Task: Add an event with the title Training Session: Leadership Development and Coaching Skills, date '2023/10/12', time 7:00 AM to 9:00 AMand add a description: The scavenger hunt will be conducted in a designated area, such as an office building, outdoor space, or a specific venue. Teams will be formed, and each team will be provided with a list of items, clues, or tasks they need to complete within a specified timeframe. The goal is to successfully find and collect all the items or solve the given challenges before the time runs out.Select event color  Tomato . Add location for the event as: Hong Kong, logged in from the account softage.4@softage.netand send the event invitation to softage.3@softage.net and softage.5@softage.net. Set a reminder for the event Doesn't repeat
Action: Mouse moved to (84, 102)
Screenshot: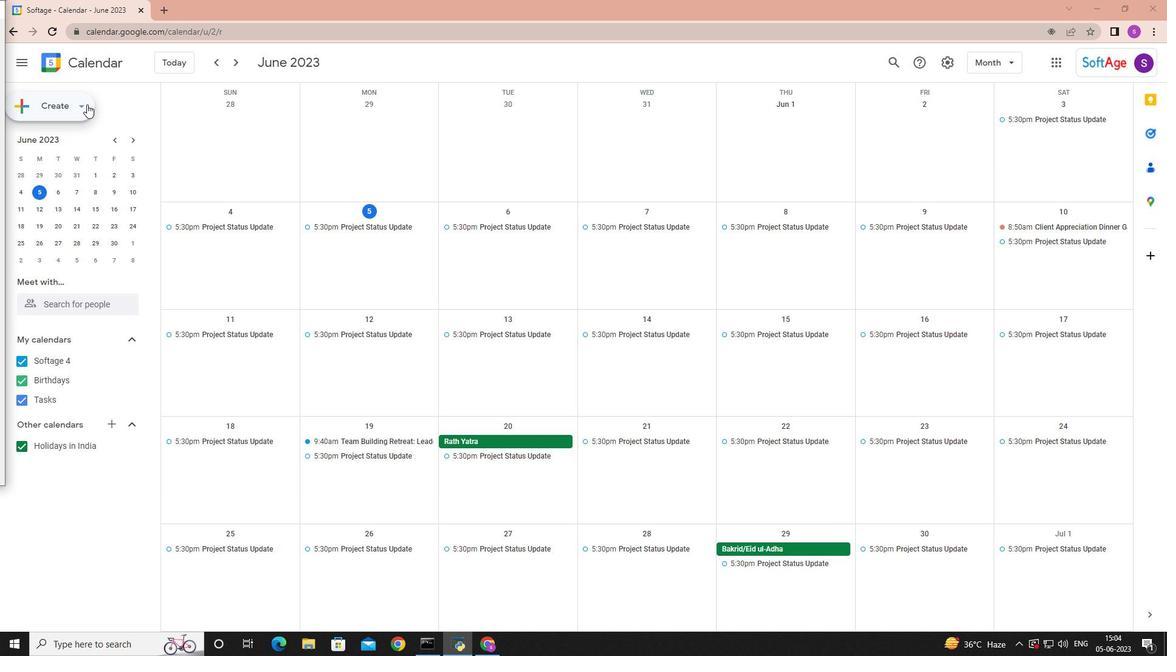 
Action: Mouse pressed left at (84, 102)
Screenshot: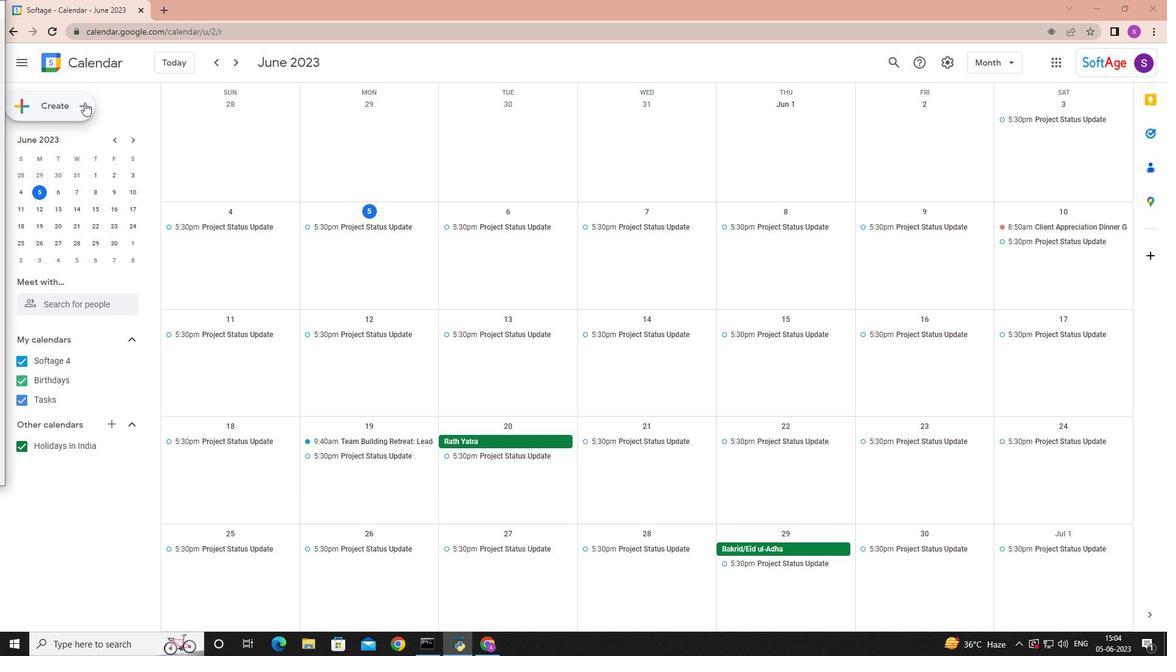 
Action: Mouse moved to (79, 144)
Screenshot: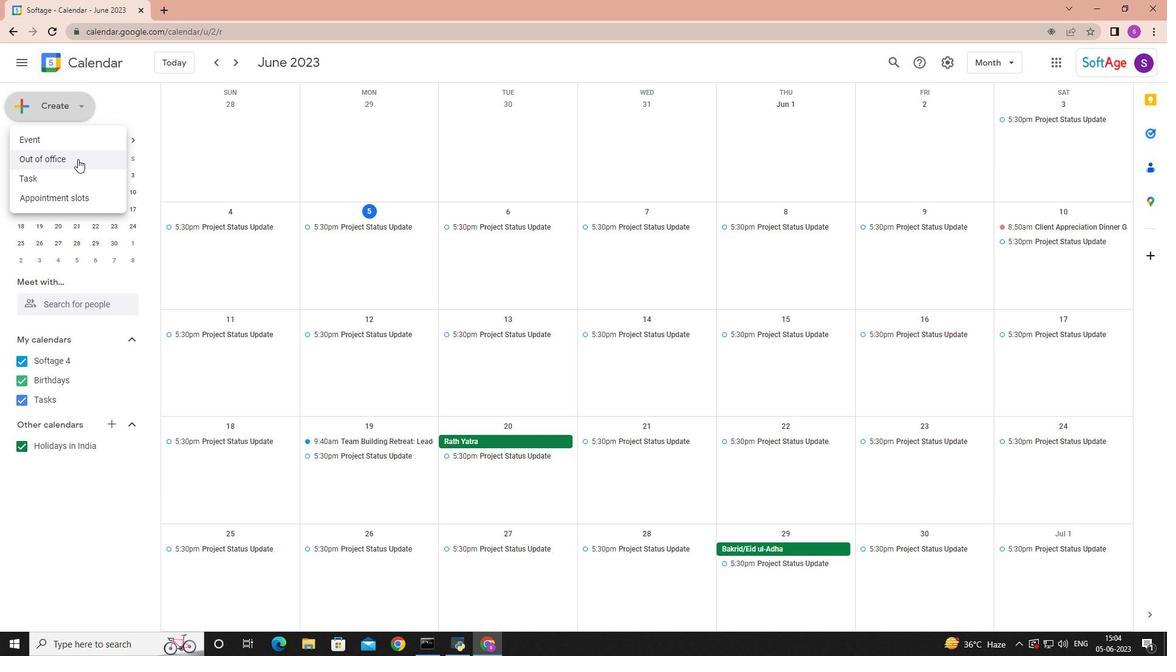 
Action: Mouse pressed left at (79, 144)
Screenshot: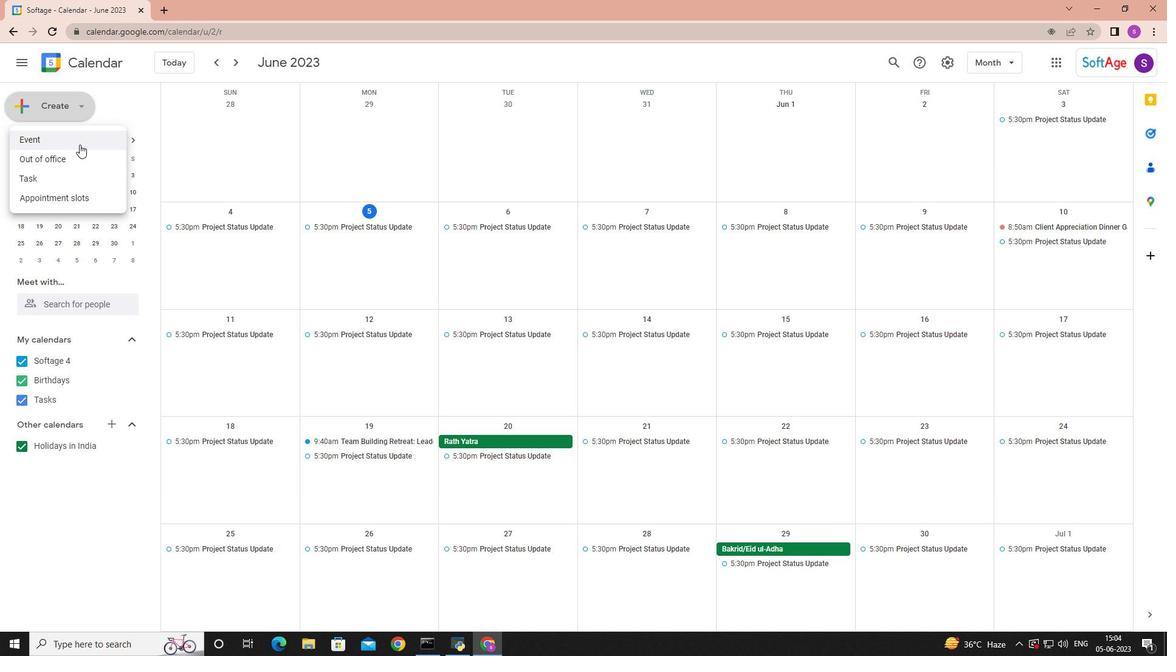 
Action: Mouse moved to (176, 475)
Screenshot: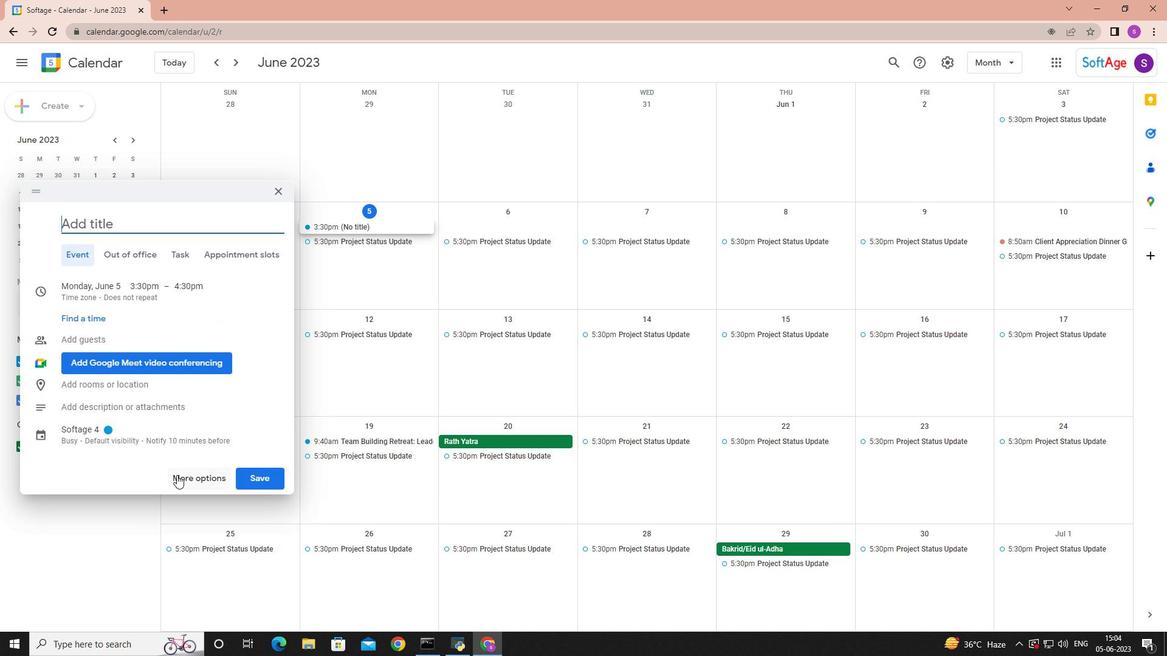 
Action: Mouse pressed left at (176, 475)
Screenshot: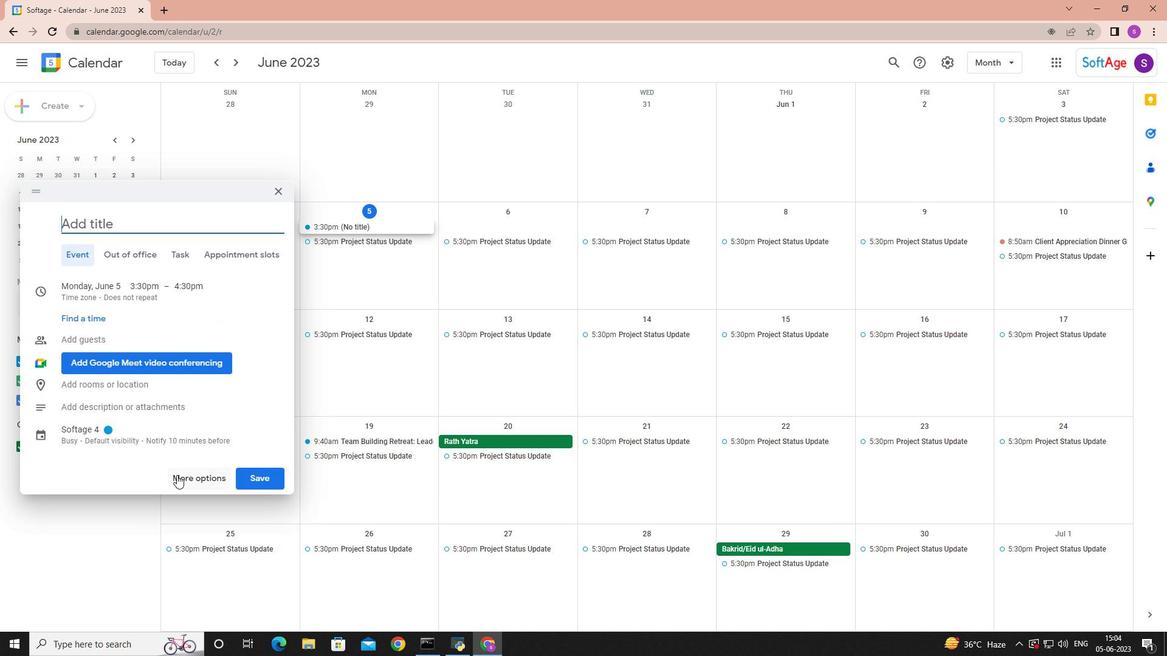 
Action: Mouse moved to (176, 475)
Screenshot: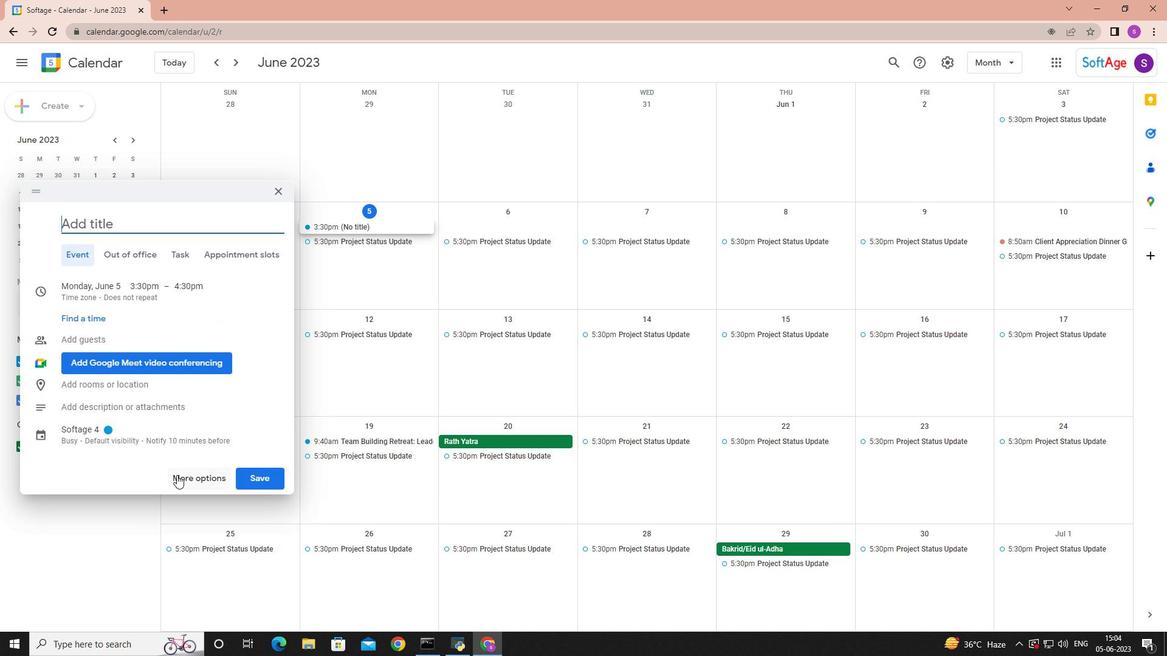 
Action: Key pressed <Key.shift>Training<Key.space><Key.shift>Session<Key.shift>:<Key.space><Key.shift>Leadership<Key.space><Key.shift>Development<Key.space>and<Key.space><Key.shift>Coaching<Key.space><Key.shift>Skills
Screenshot: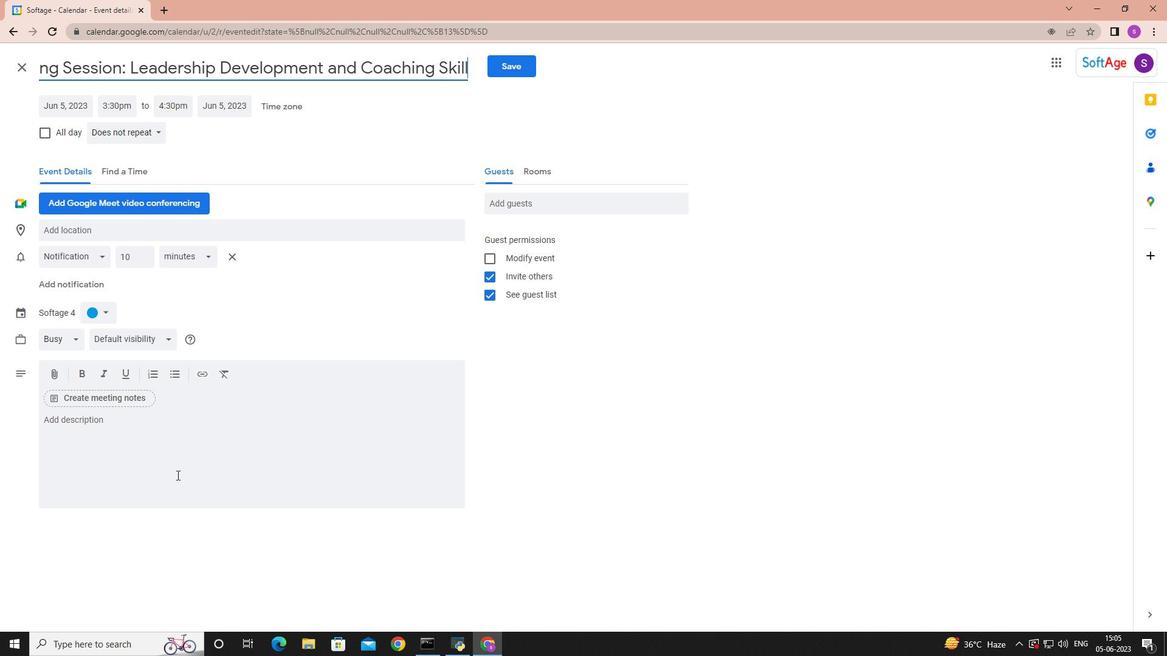 
Action: Mouse moved to (84, 102)
Screenshot: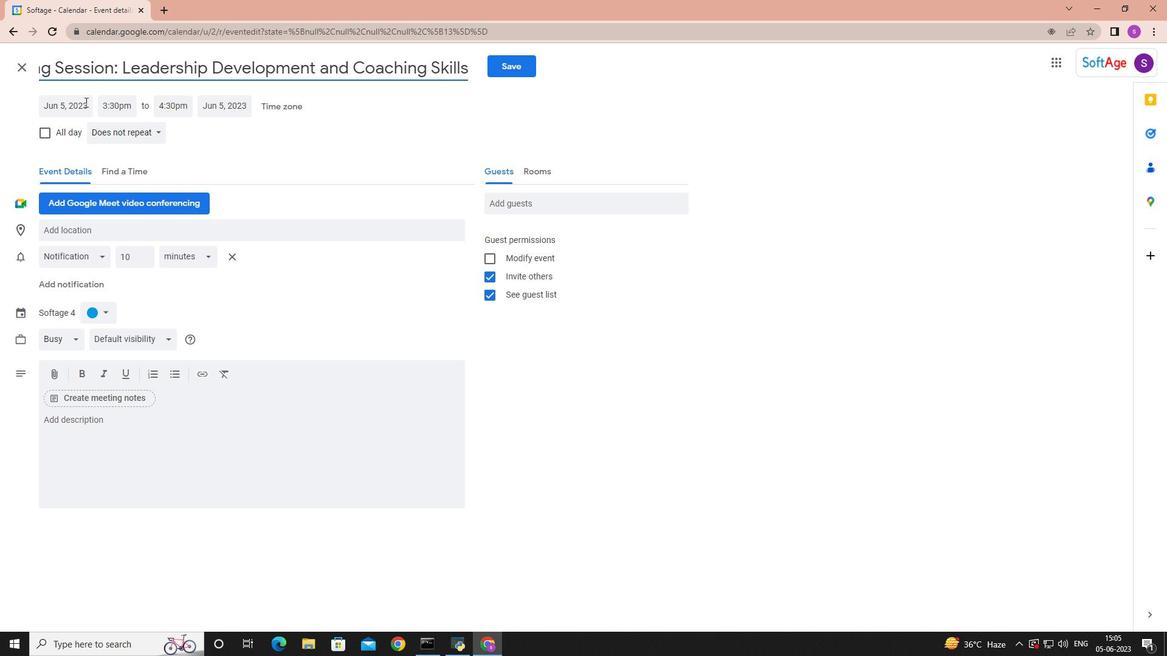 
Action: Mouse pressed left at (84, 102)
Screenshot: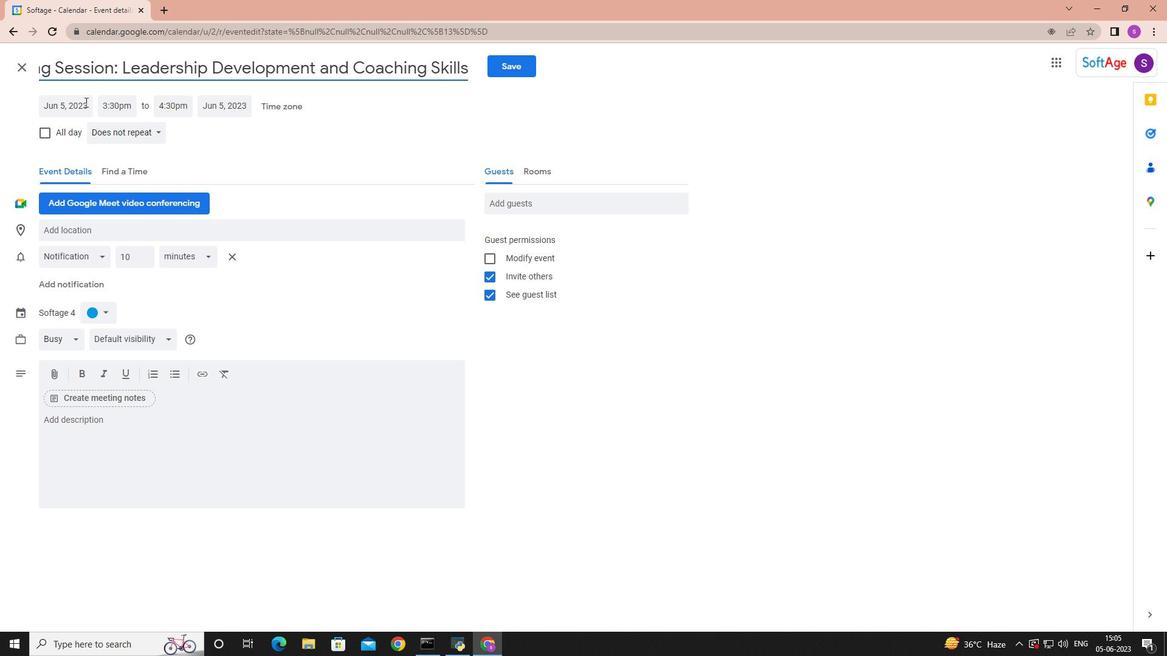 
Action: Mouse moved to (192, 133)
Screenshot: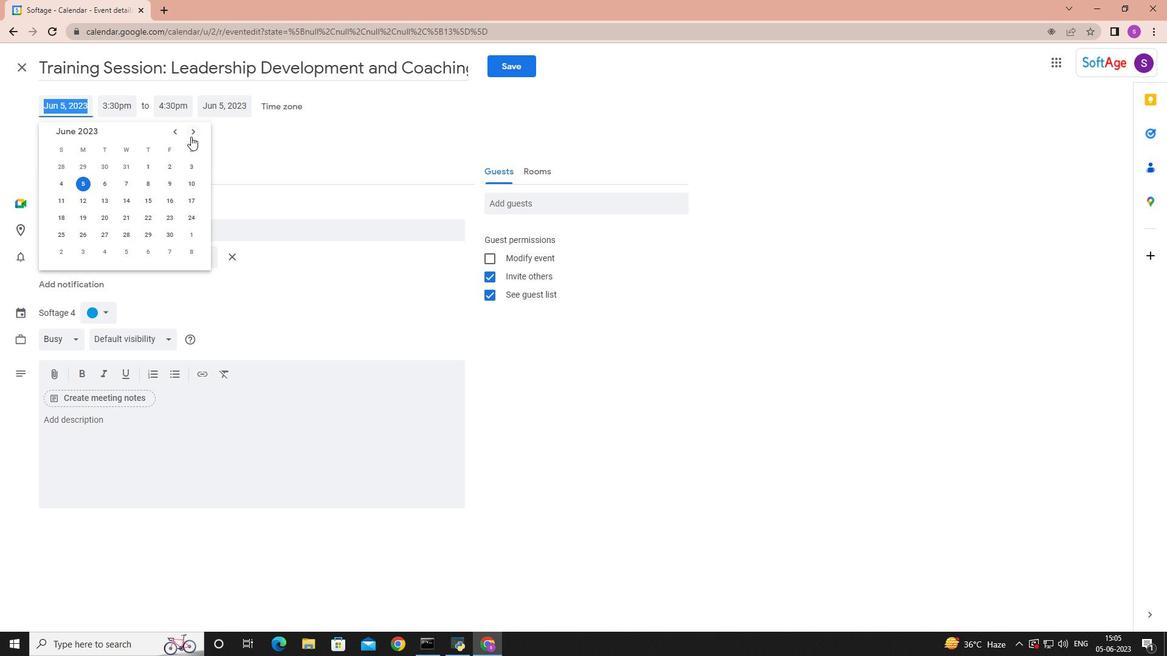 
Action: Mouse pressed left at (192, 133)
Screenshot: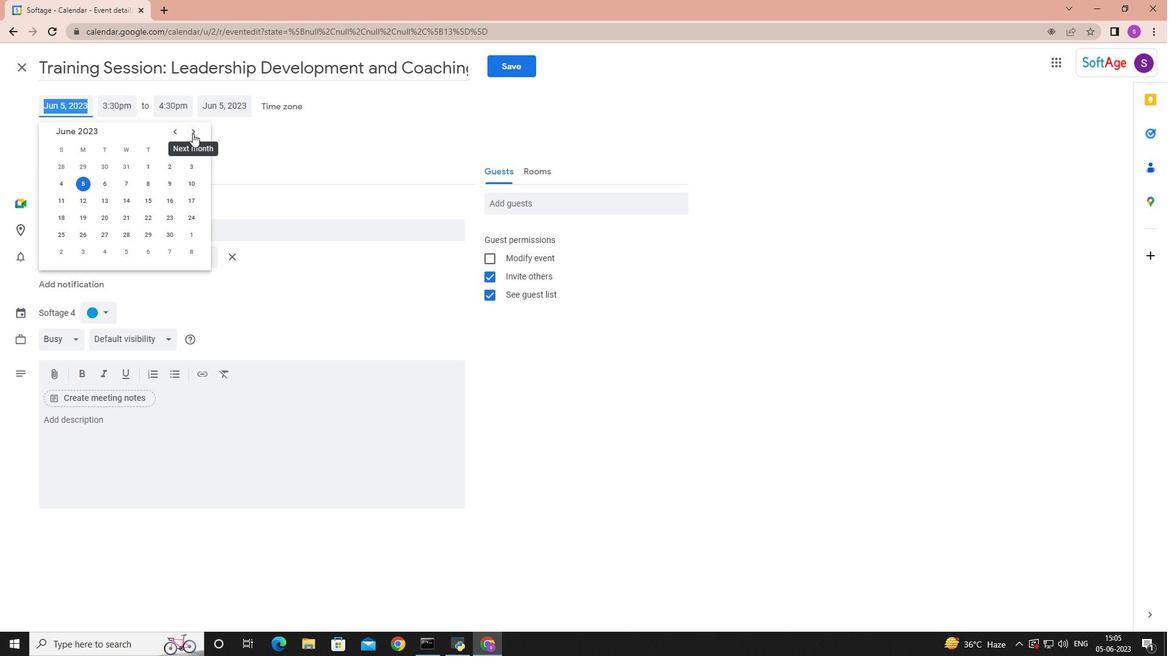
Action: Mouse pressed left at (192, 133)
Screenshot: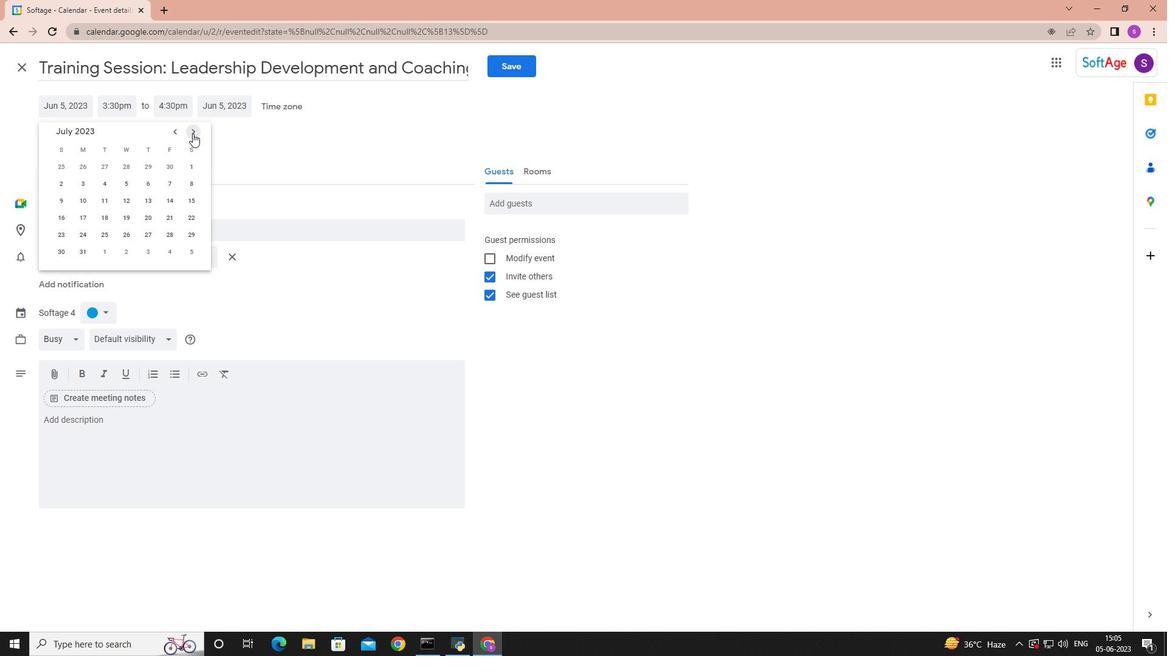 
Action: Mouse pressed left at (192, 133)
Screenshot: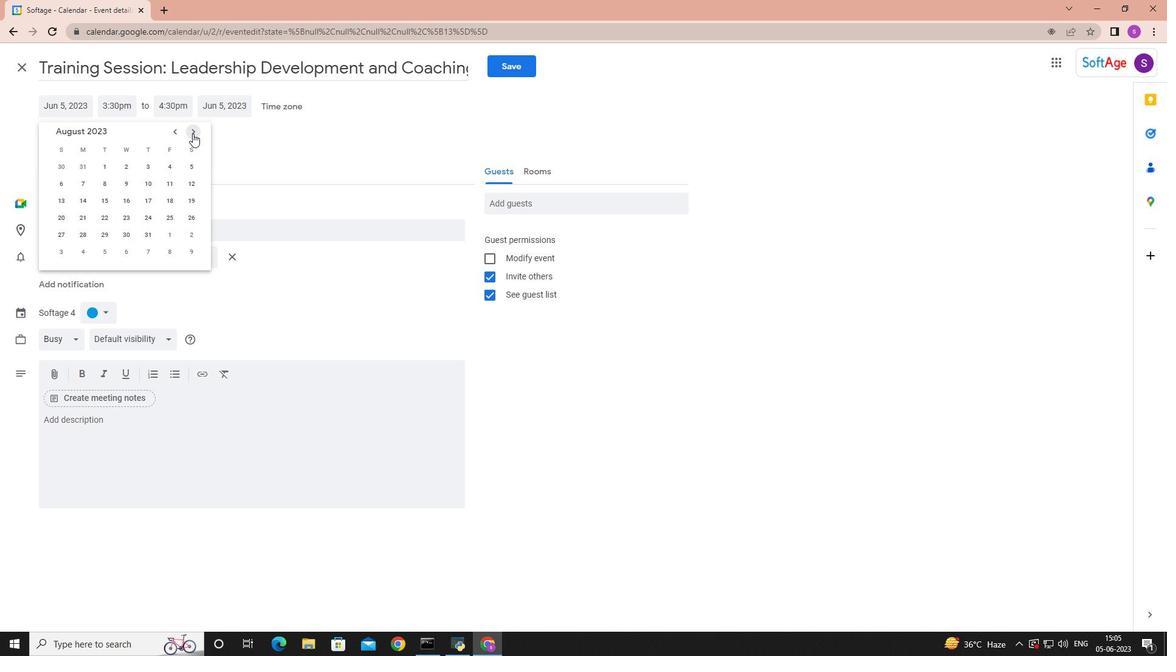 
Action: Mouse pressed left at (192, 133)
Screenshot: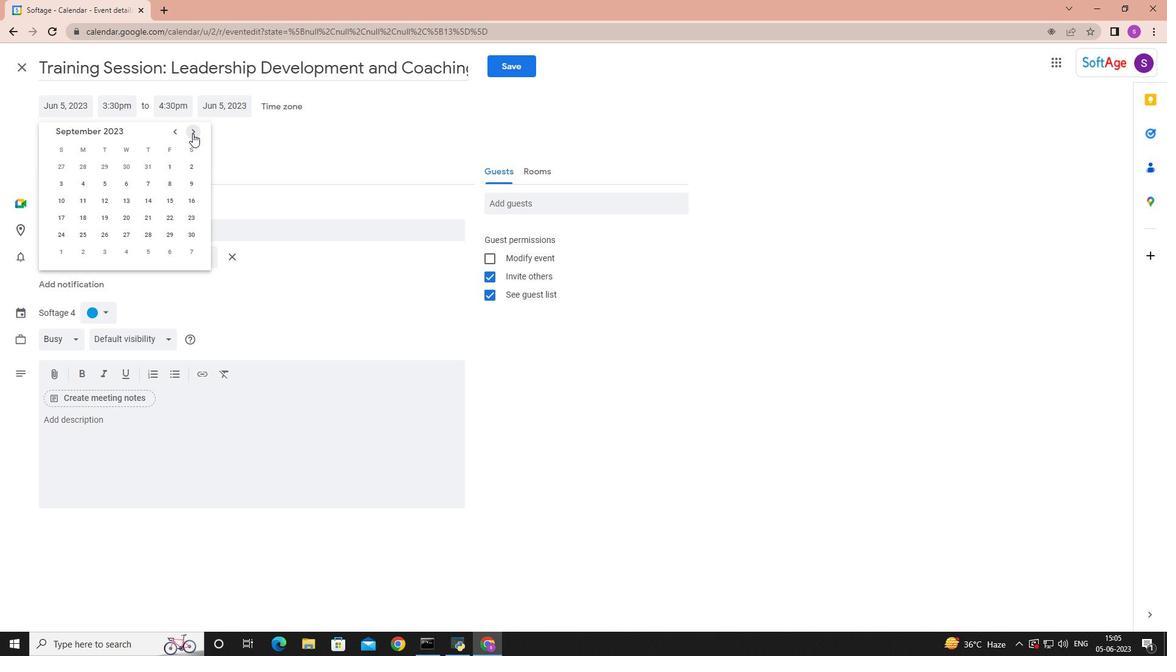 
Action: Mouse moved to (149, 184)
Screenshot: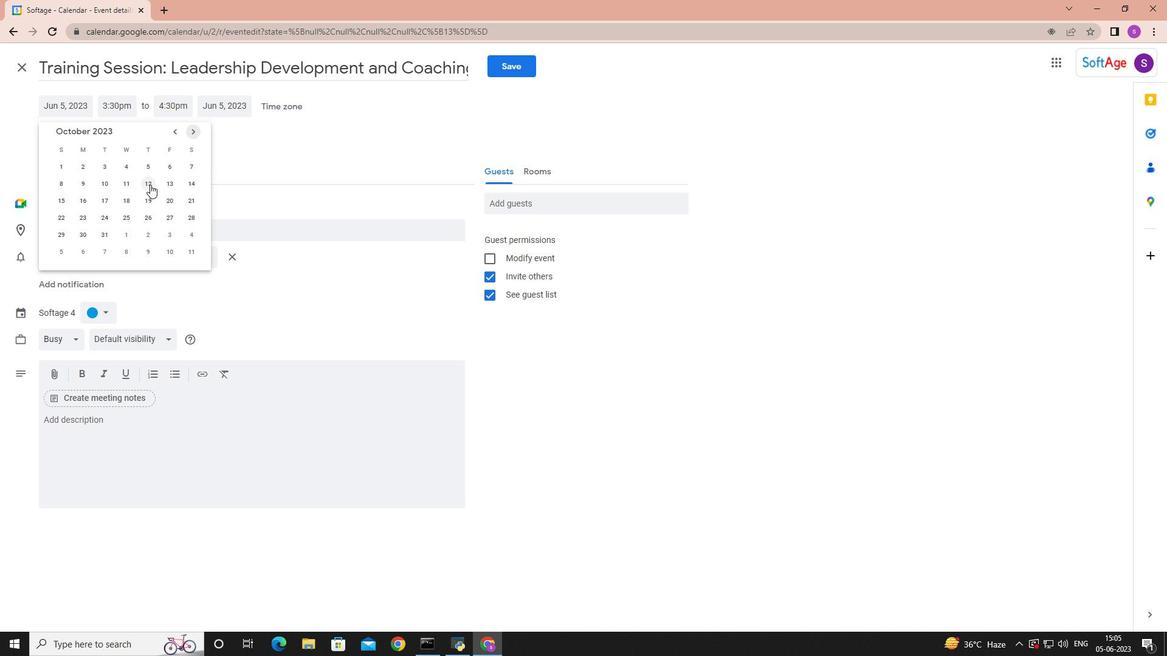 
Action: Mouse pressed left at (149, 184)
Screenshot: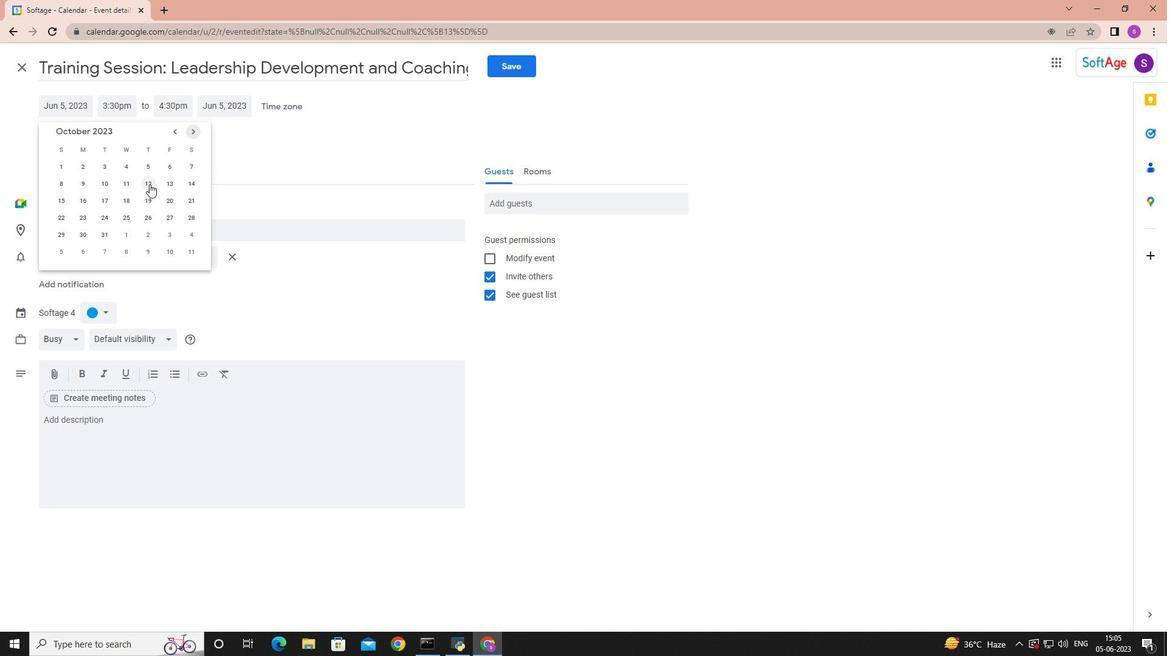 
Action: Mouse moved to (127, 108)
Screenshot: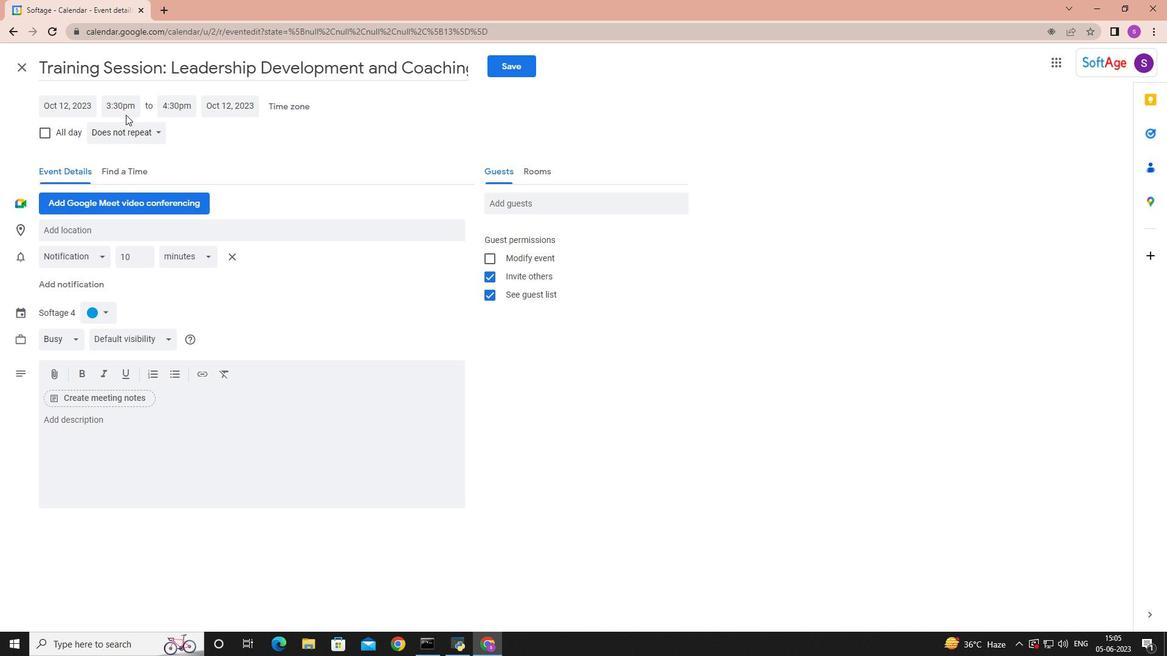 
Action: Mouse pressed left at (127, 108)
Screenshot: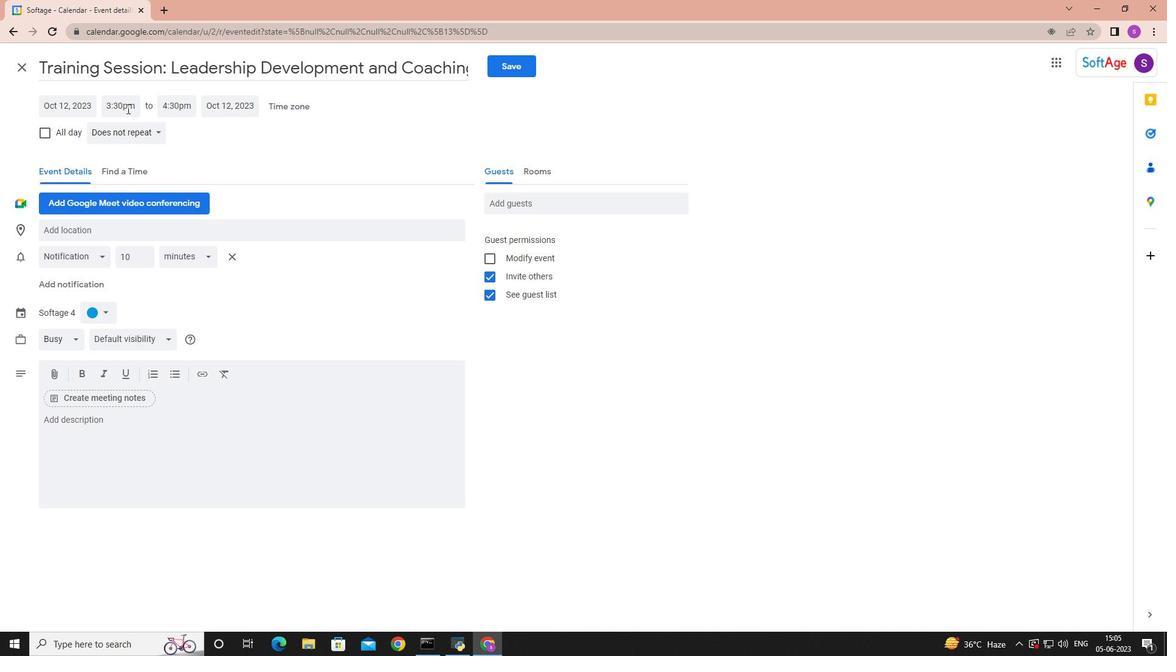 
Action: Mouse moved to (159, 209)
Screenshot: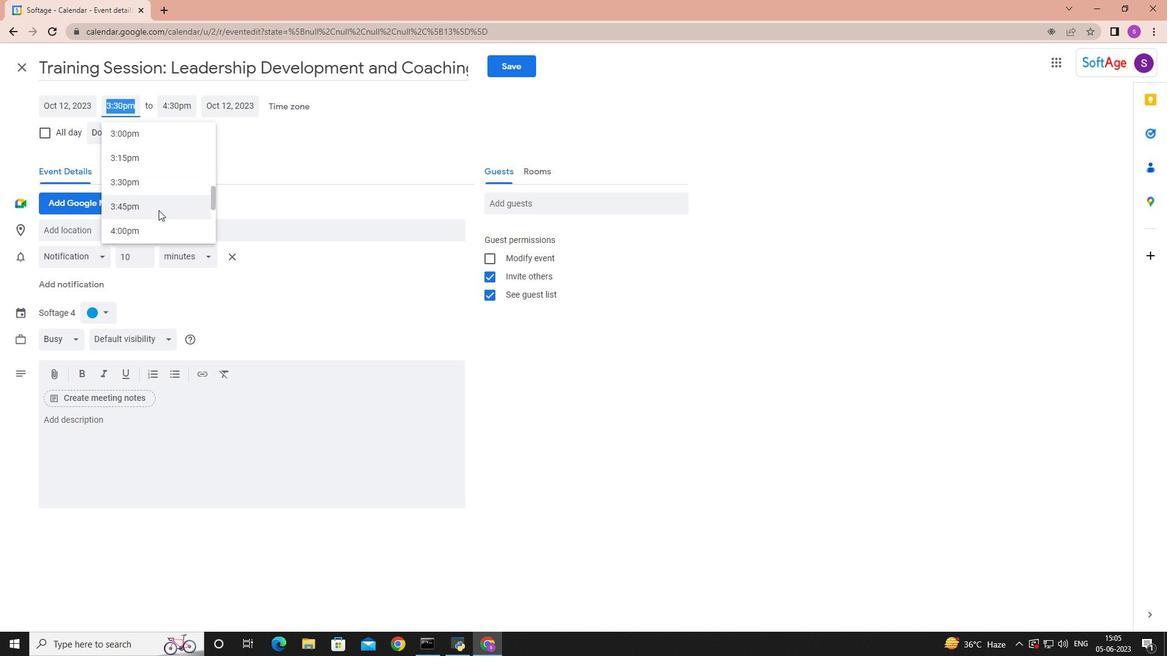 
Action: Mouse scrolled (159, 210) with delta (0, 0)
Screenshot: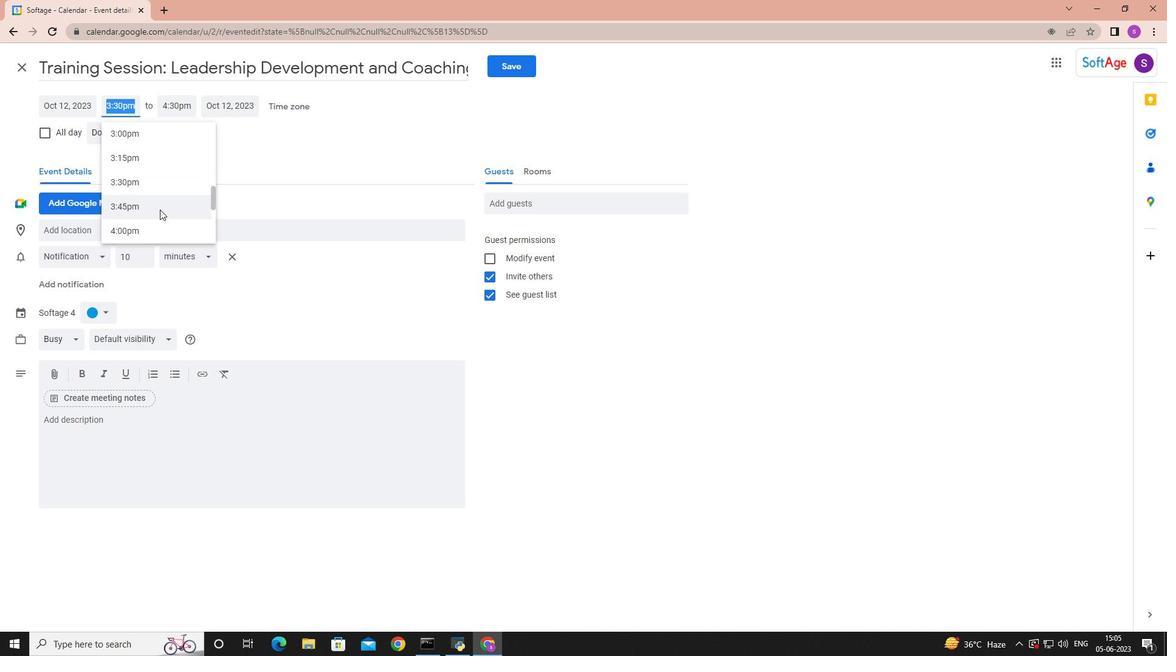 
Action: Mouse scrolled (159, 210) with delta (0, 0)
Screenshot: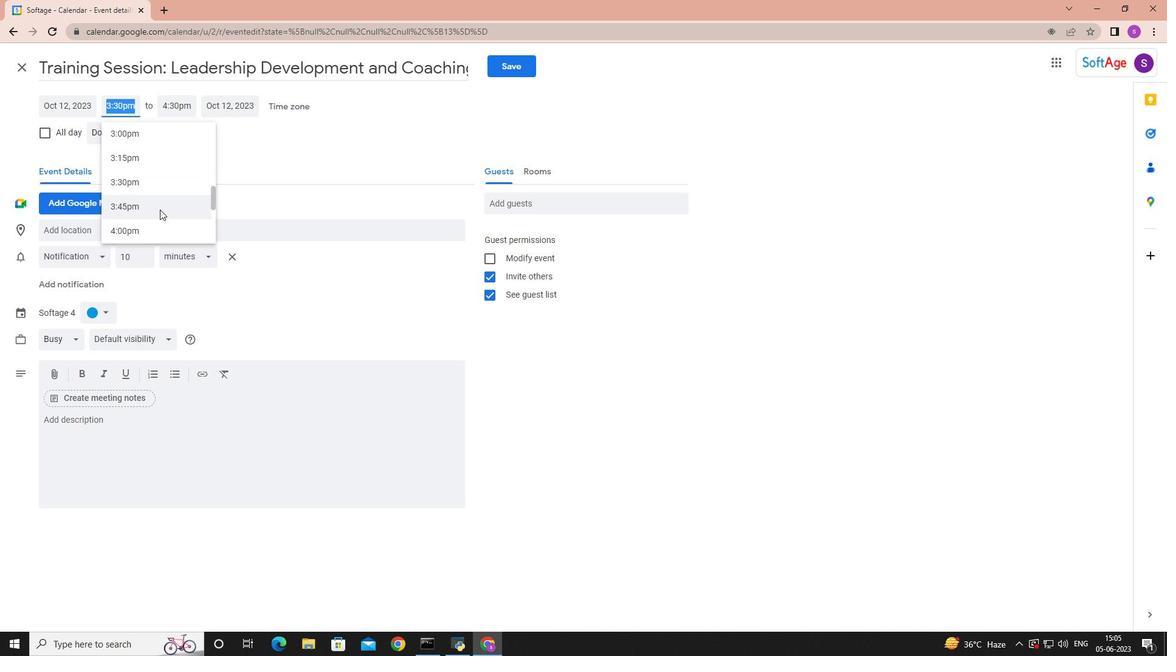 
Action: Mouse scrolled (159, 210) with delta (0, 0)
Screenshot: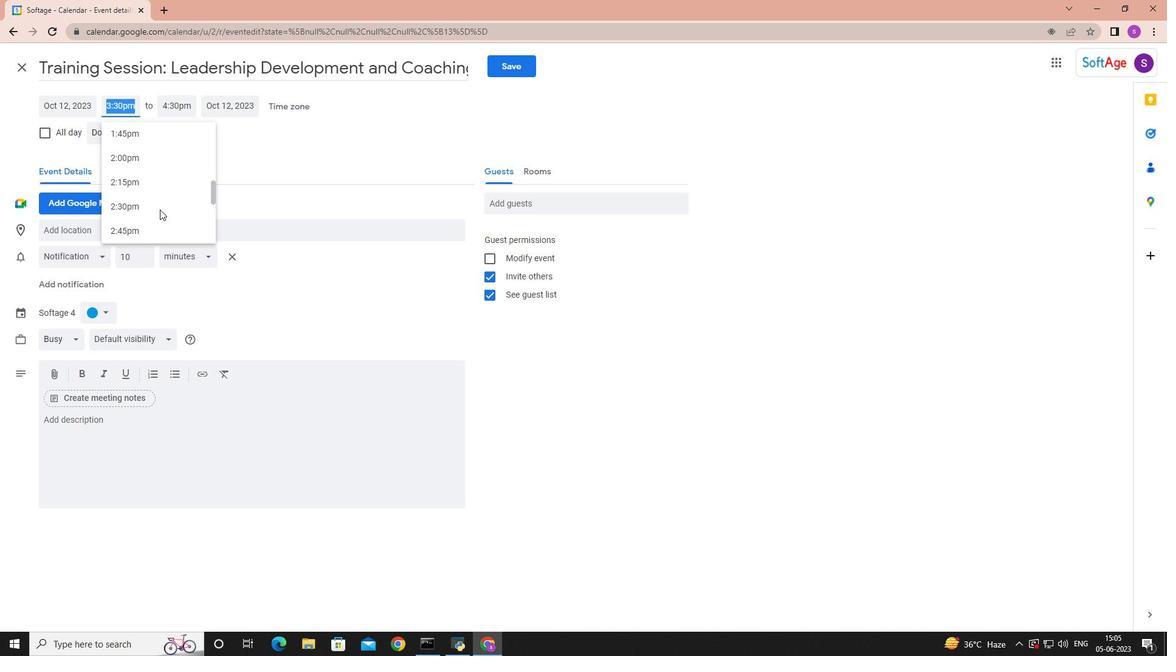 
Action: Mouse scrolled (159, 210) with delta (0, 0)
Screenshot: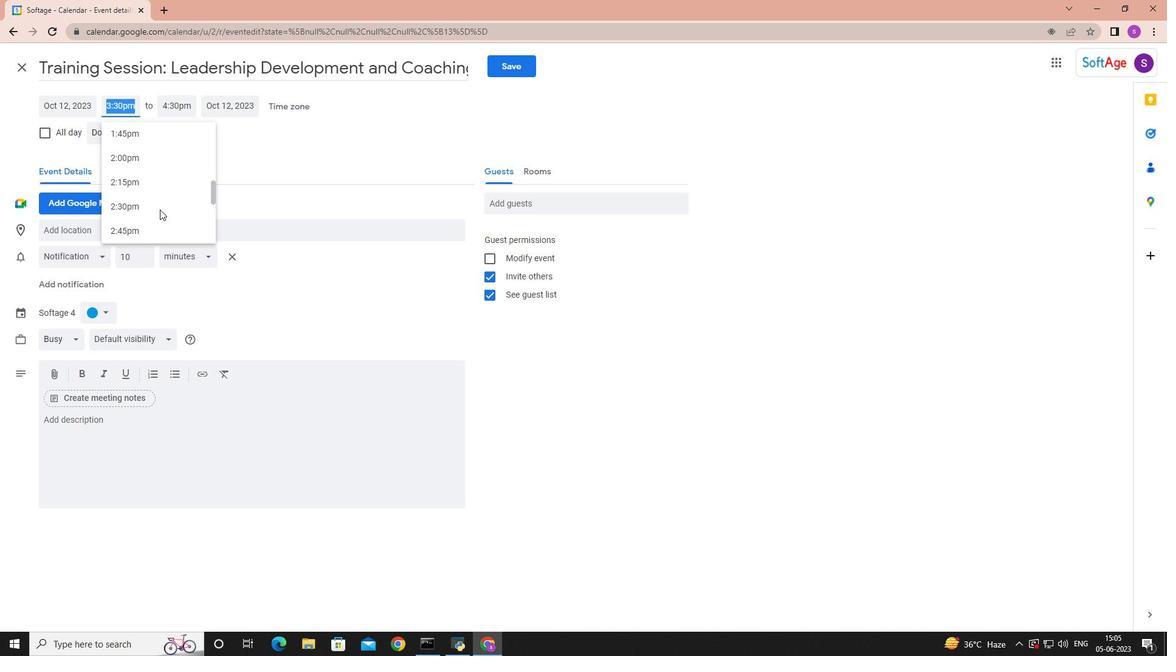 
Action: Mouse scrolled (159, 210) with delta (0, 0)
Screenshot: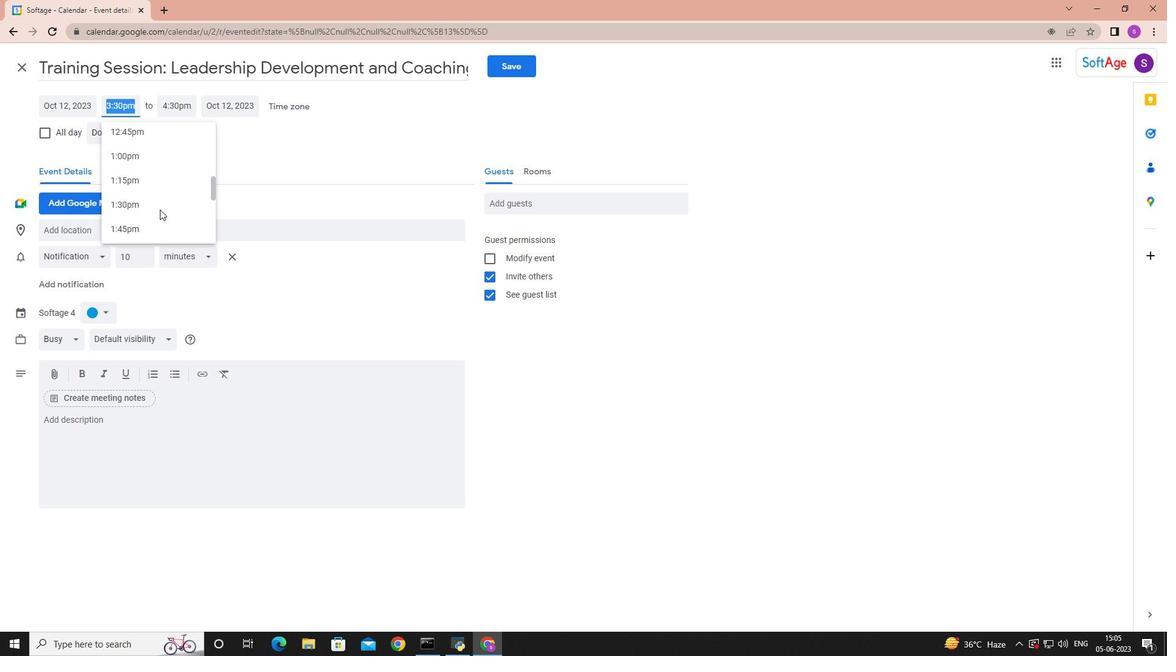 
Action: Mouse scrolled (159, 210) with delta (0, 0)
Screenshot: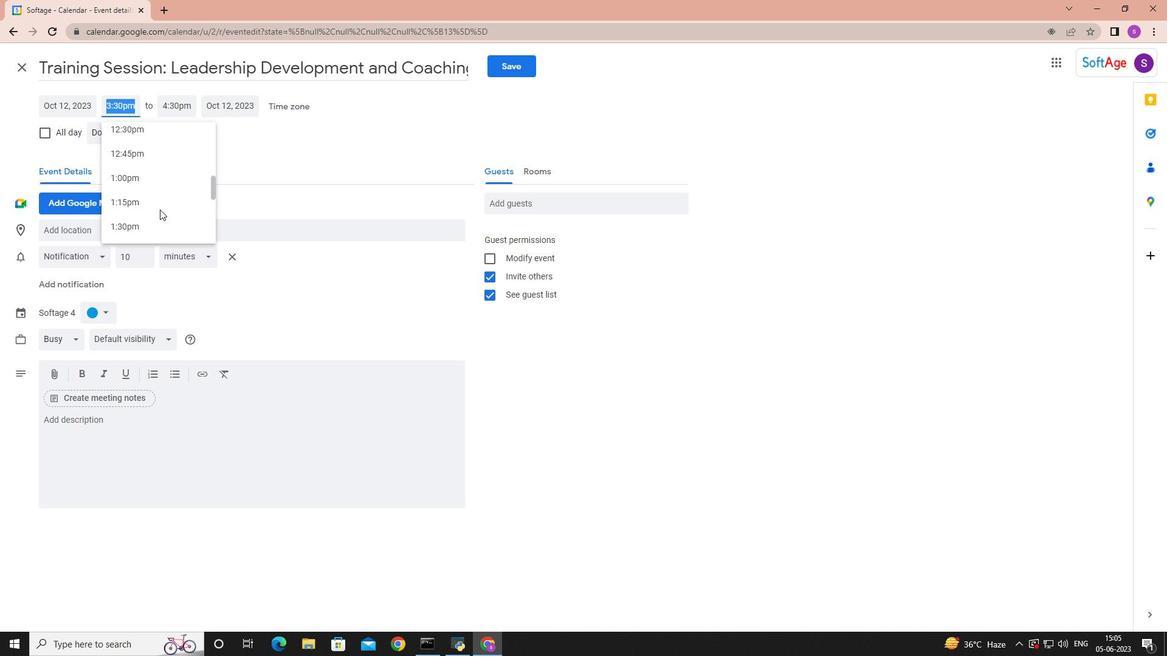 
Action: Mouse scrolled (159, 210) with delta (0, 0)
Screenshot: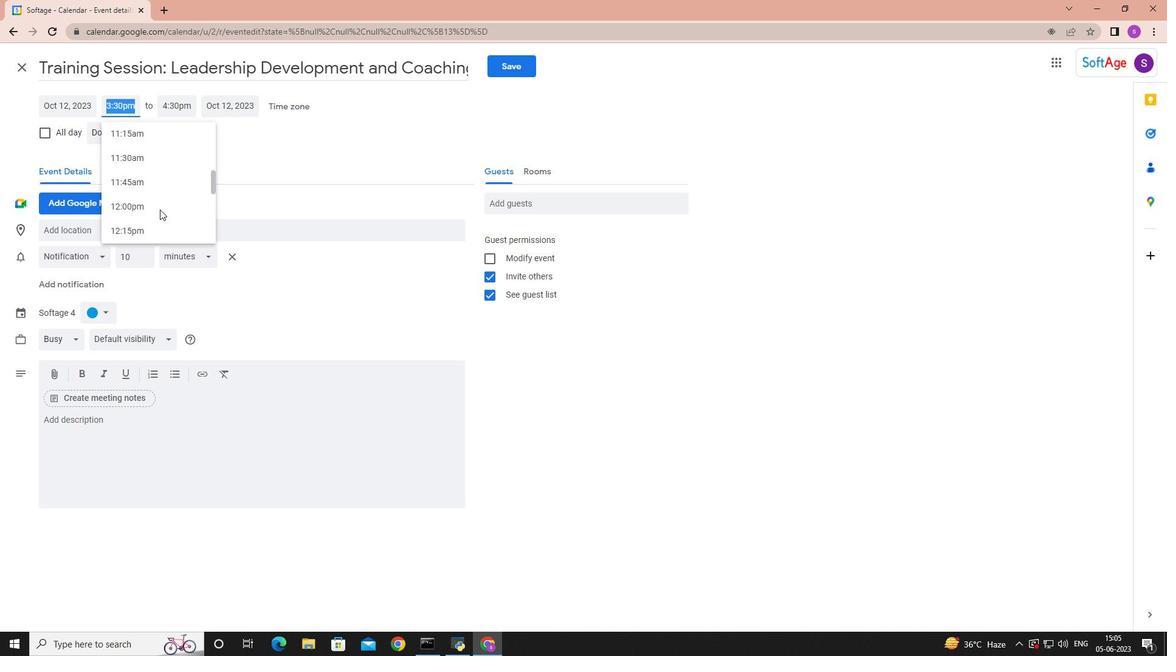 
Action: Mouse scrolled (159, 210) with delta (0, 0)
Screenshot: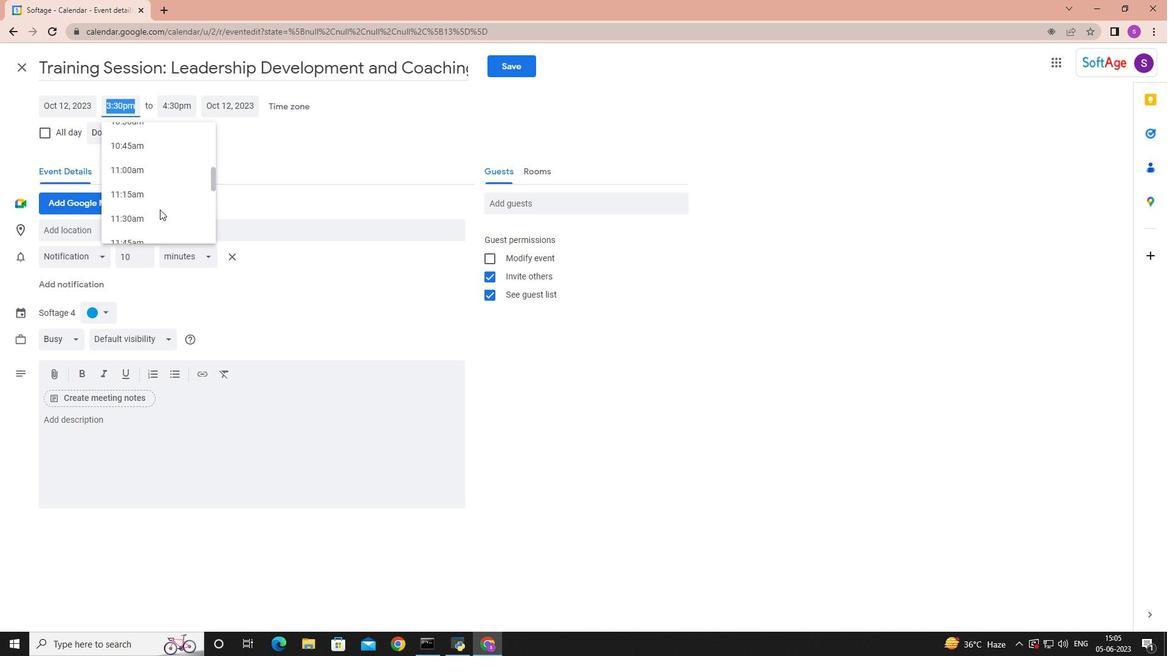 
Action: Mouse scrolled (159, 210) with delta (0, 0)
Screenshot: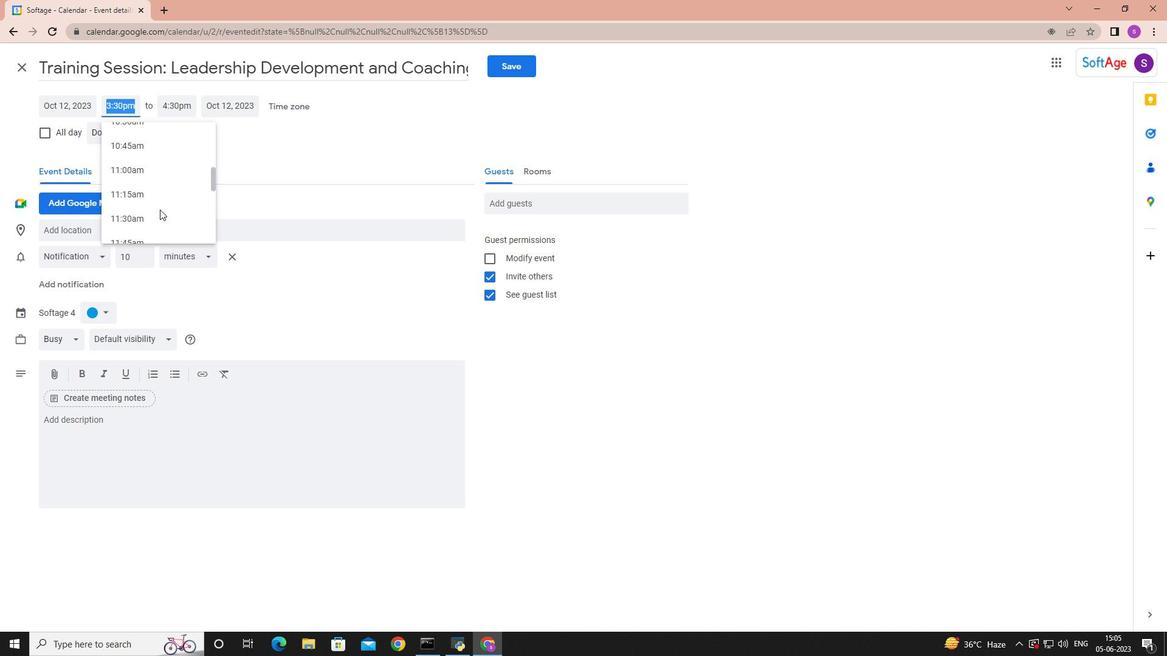 
Action: Mouse scrolled (159, 210) with delta (0, 0)
Screenshot: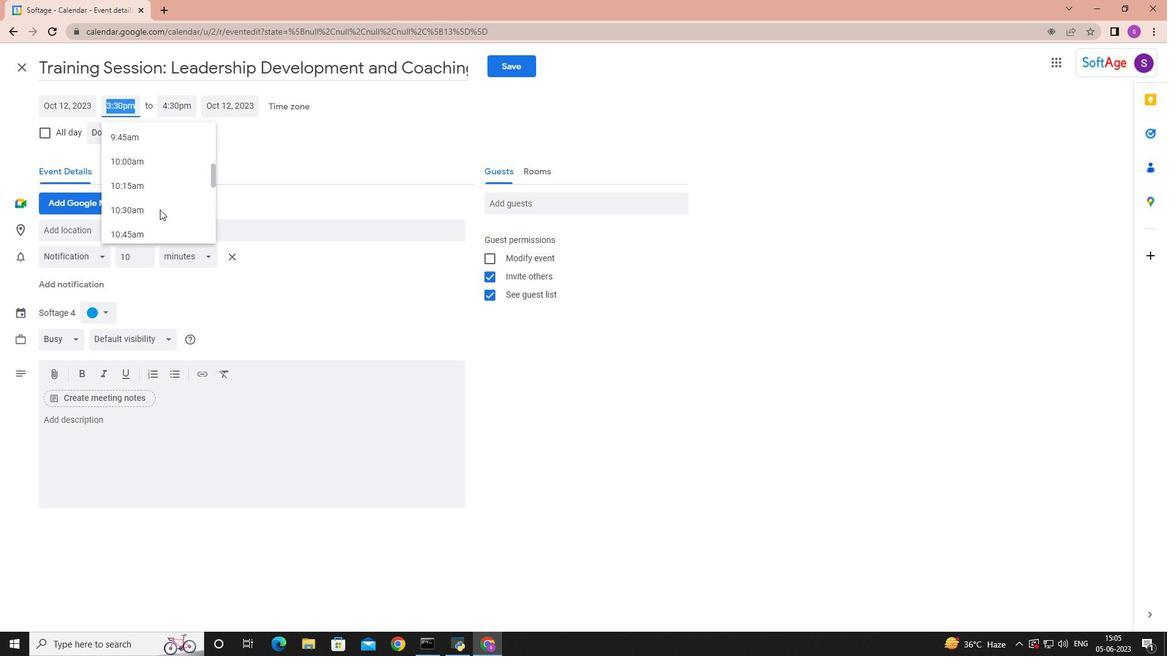
Action: Mouse moved to (159, 209)
Screenshot: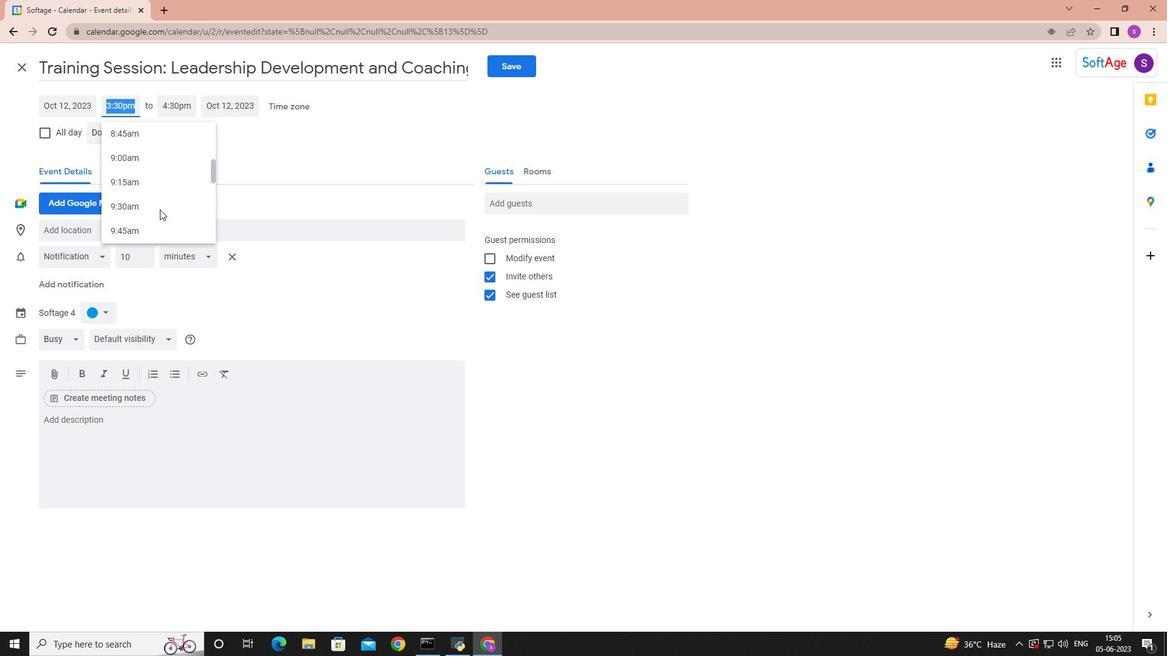 
Action: Mouse scrolled (159, 210) with delta (0, 0)
Screenshot: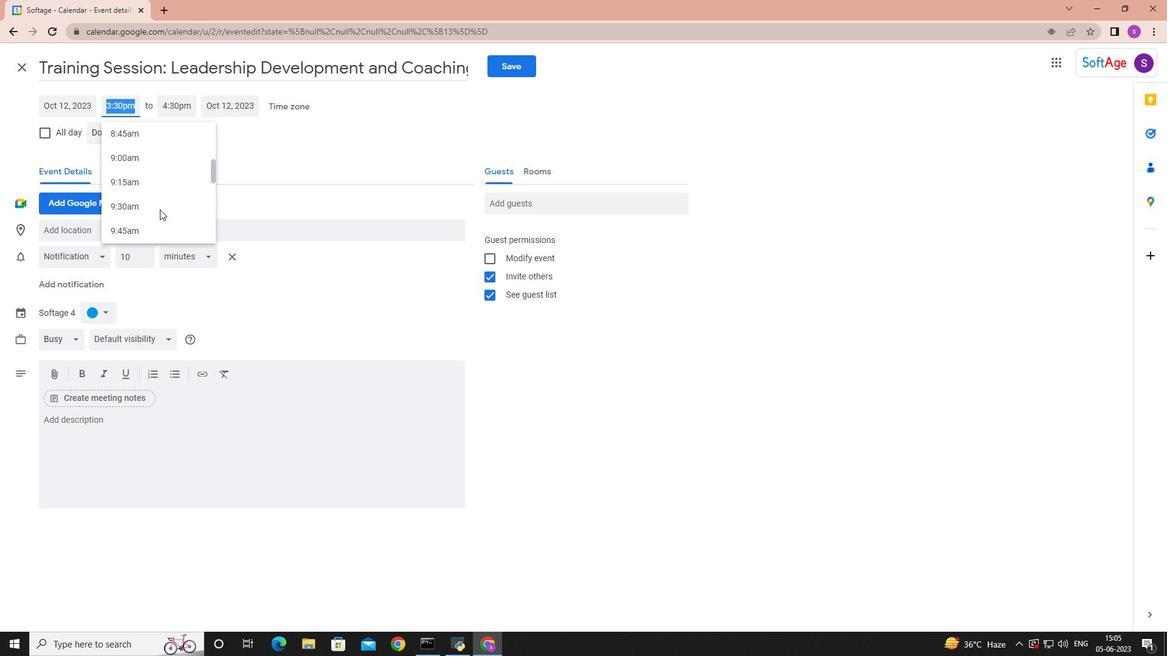 
Action: Mouse moved to (161, 209)
Screenshot: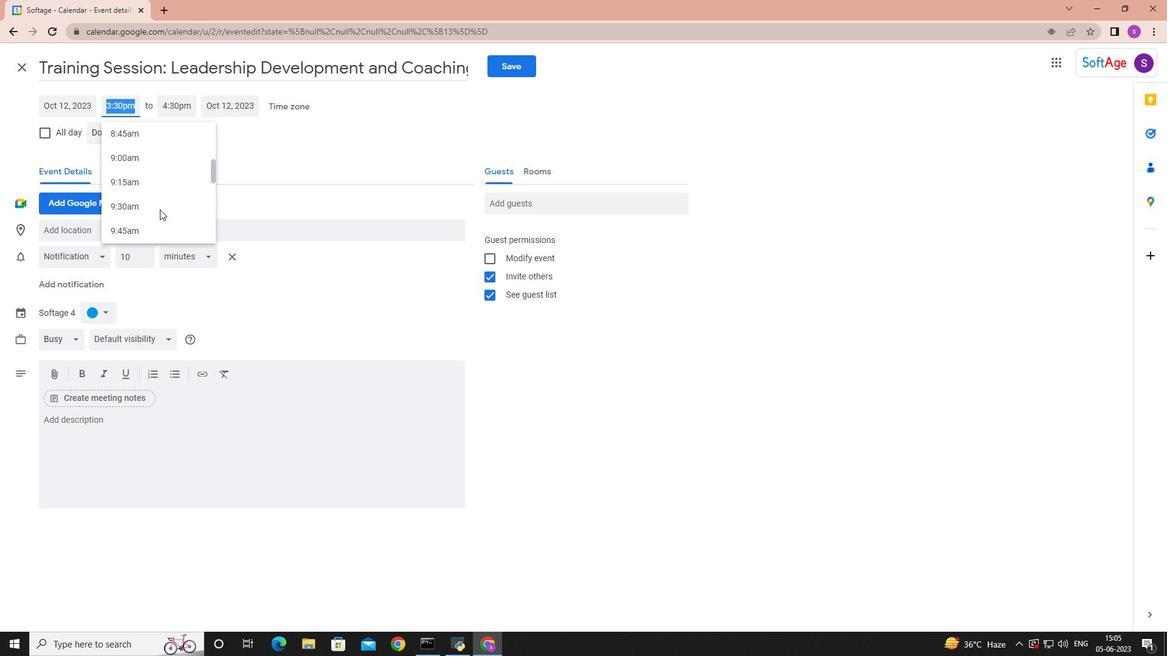 
Action: Mouse scrolled (161, 209) with delta (0, 0)
Screenshot: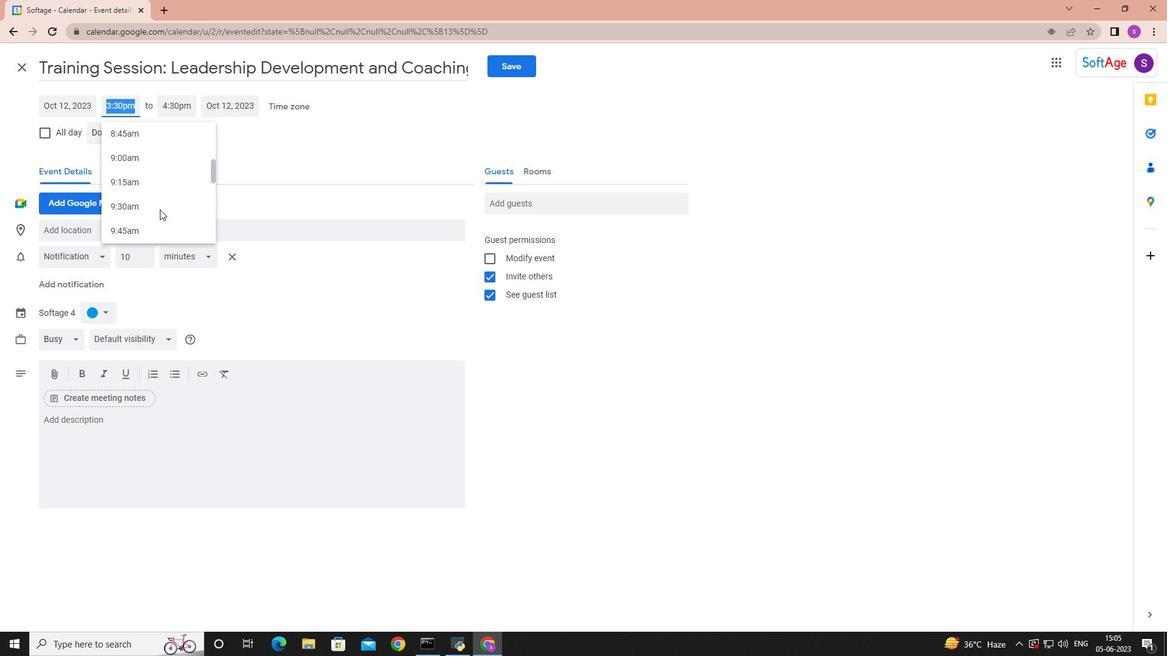 
Action: Mouse moved to (167, 199)
Screenshot: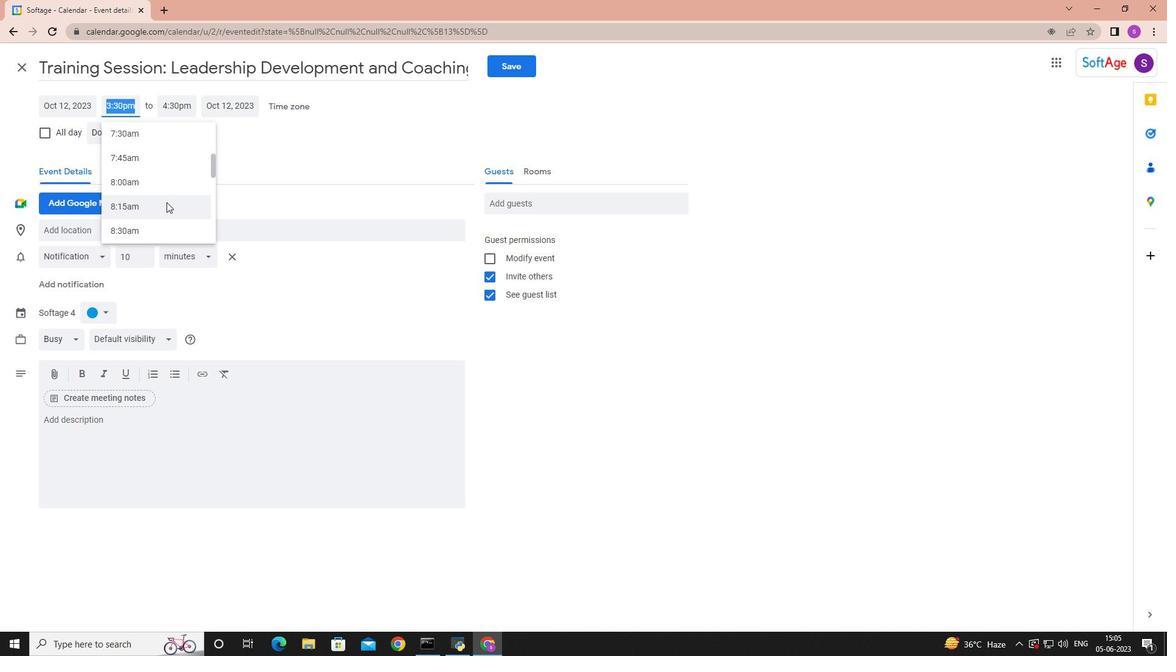 
Action: Mouse scrolled (167, 200) with delta (0, 0)
Screenshot: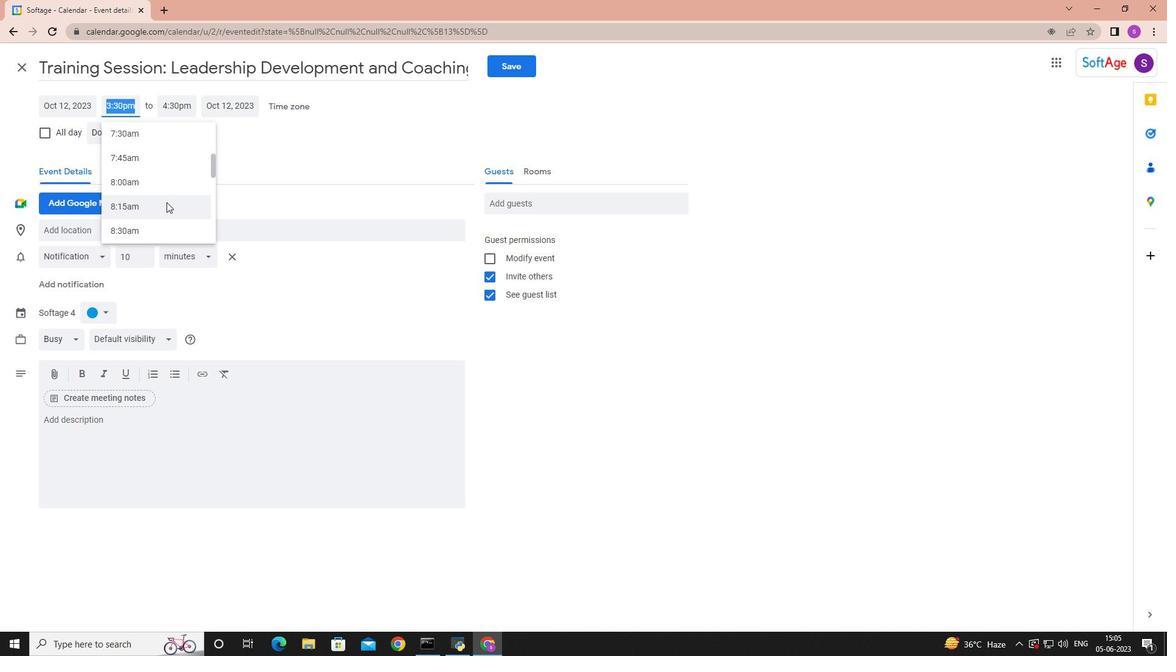 
Action: Mouse moved to (167, 198)
Screenshot: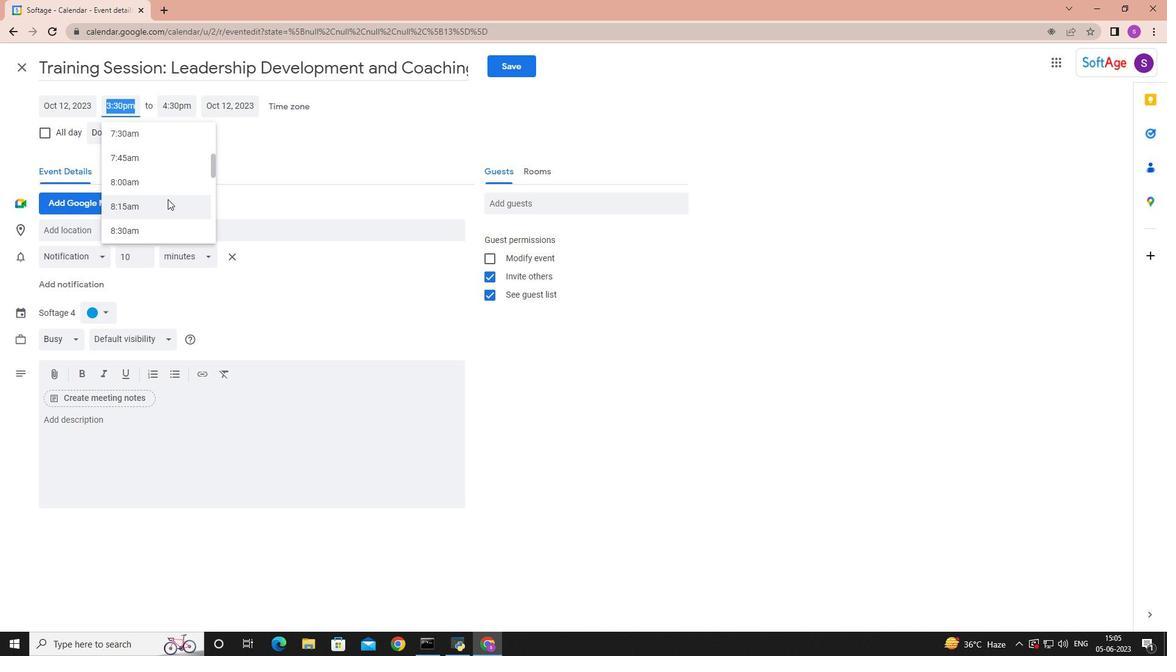
Action: Mouse scrolled (167, 199) with delta (0, 0)
Screenshot: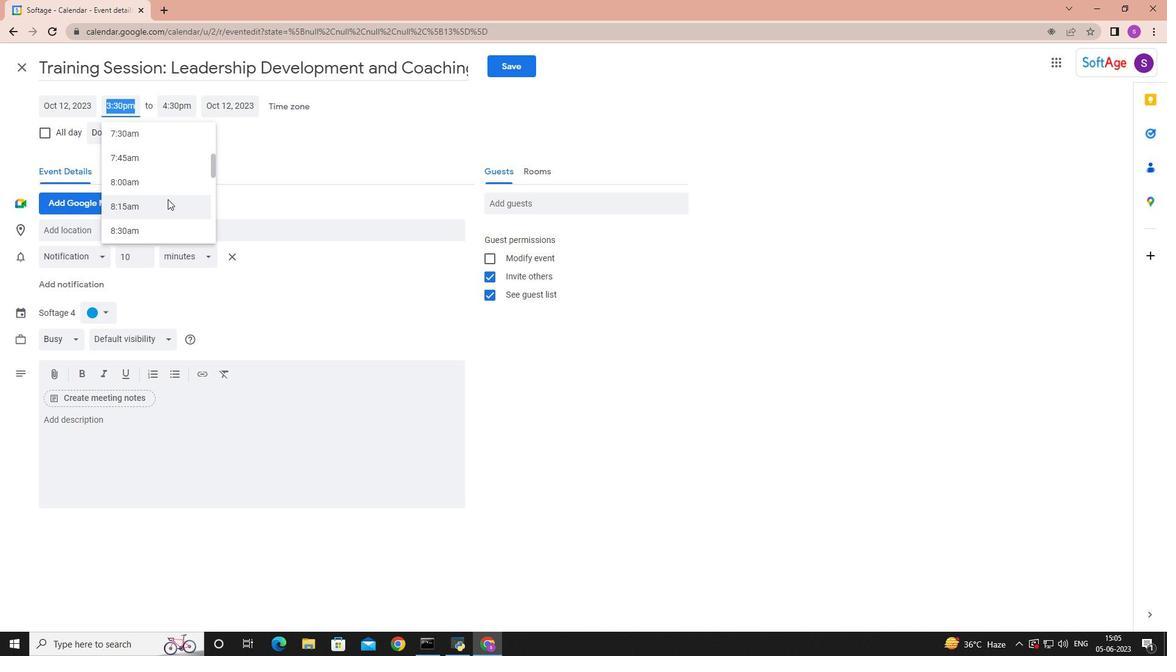 
Action: Mouse moved to (166, 207)
Screenshot: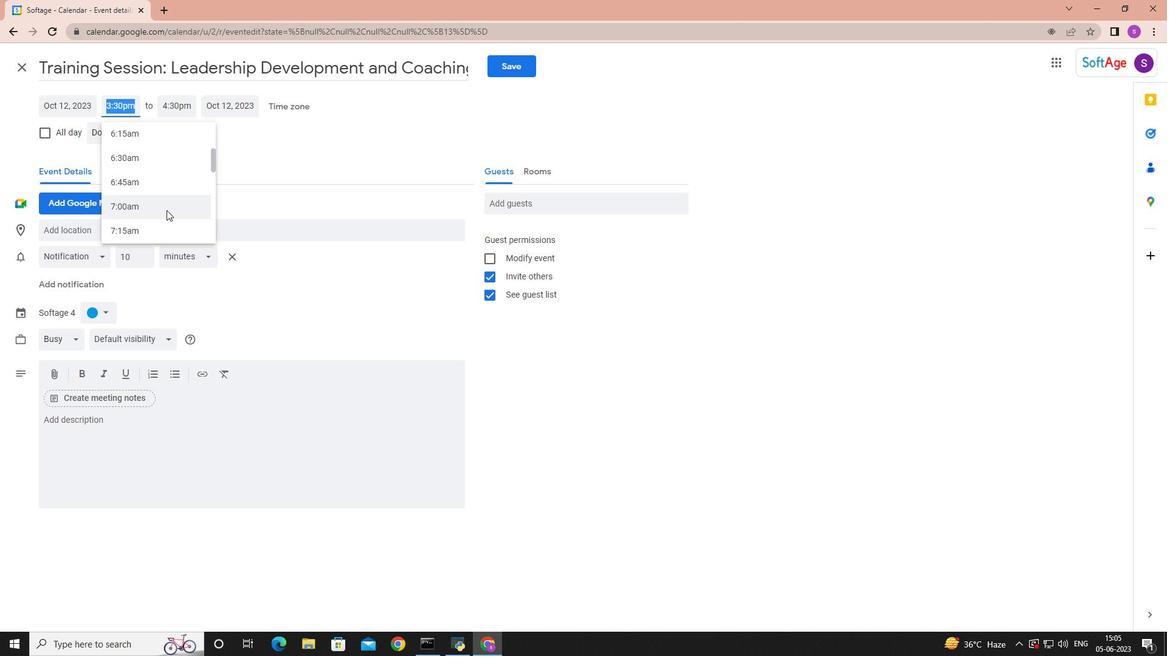 
Action: Mouse pressed left at (166, 207)
Screenshot: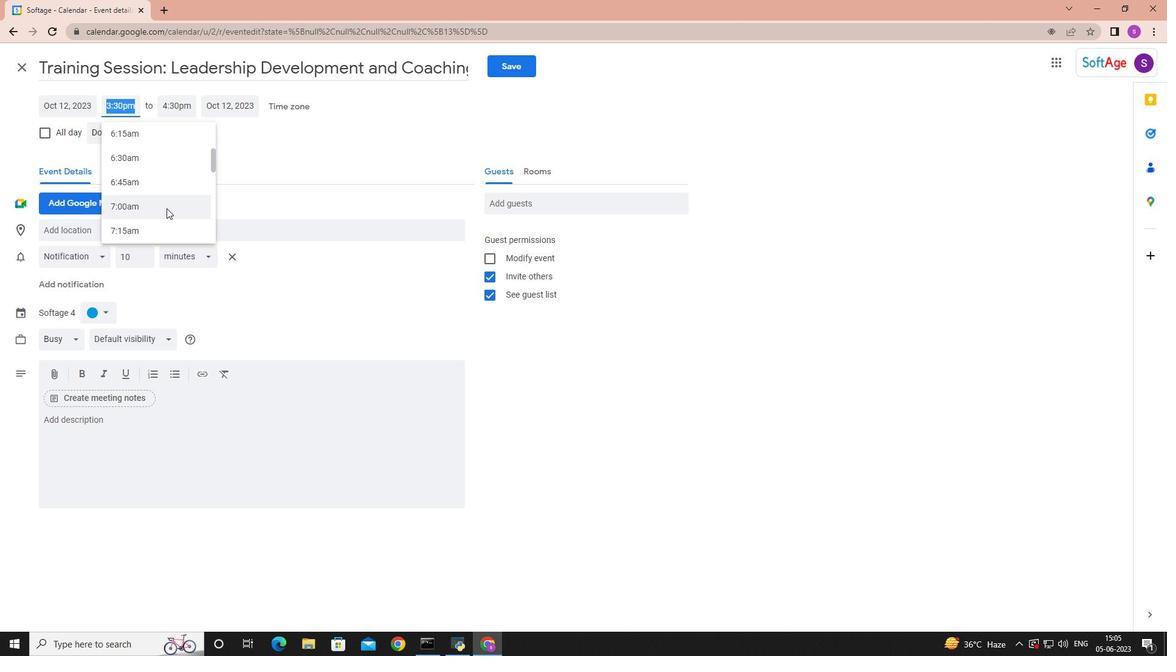 
Action: Mouse moved to (177, 110)
Screenshot: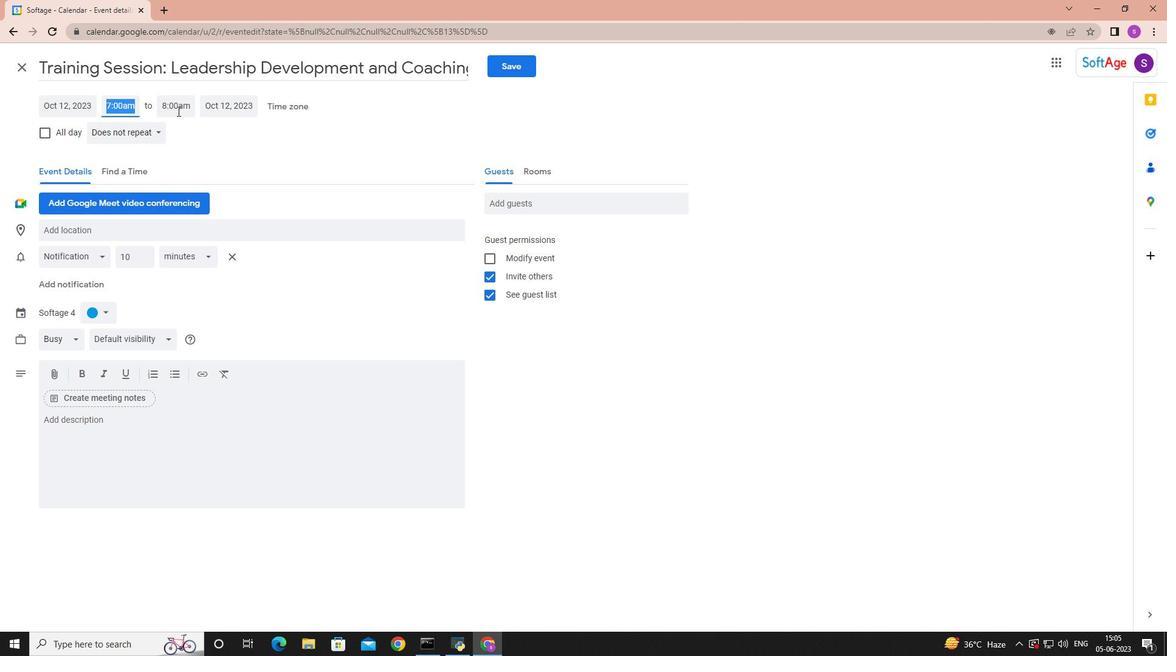 
Action: Mouse pressed left at (177, 110)
Screenshot: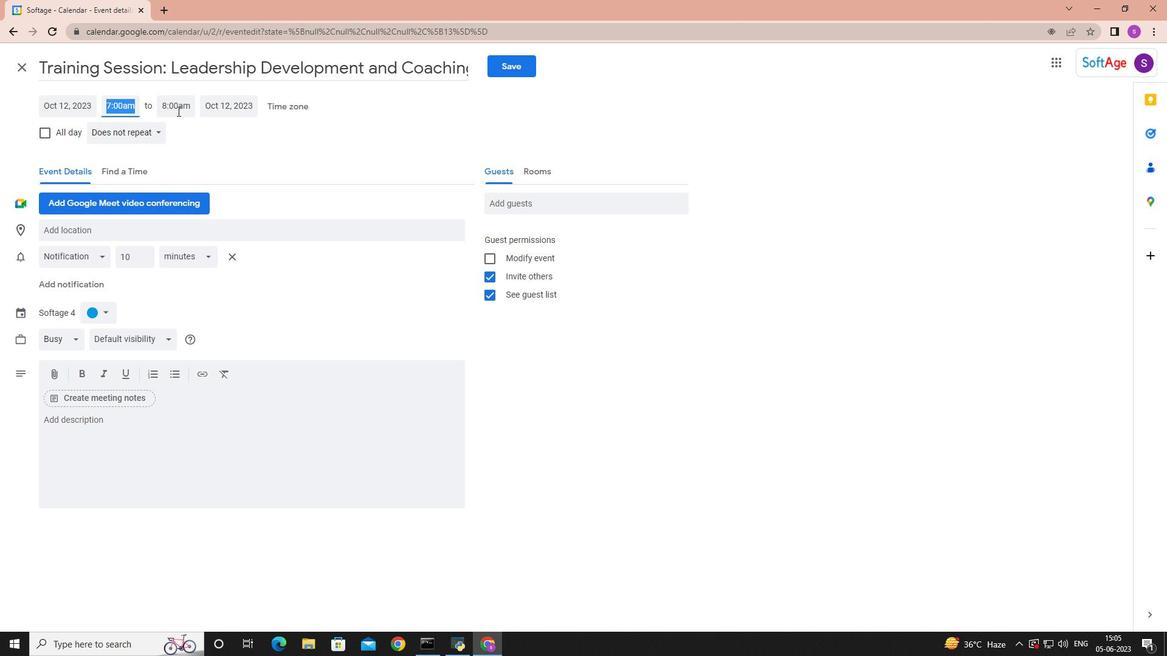 
Action: Mouse moved to (199, 229)
Screenshot: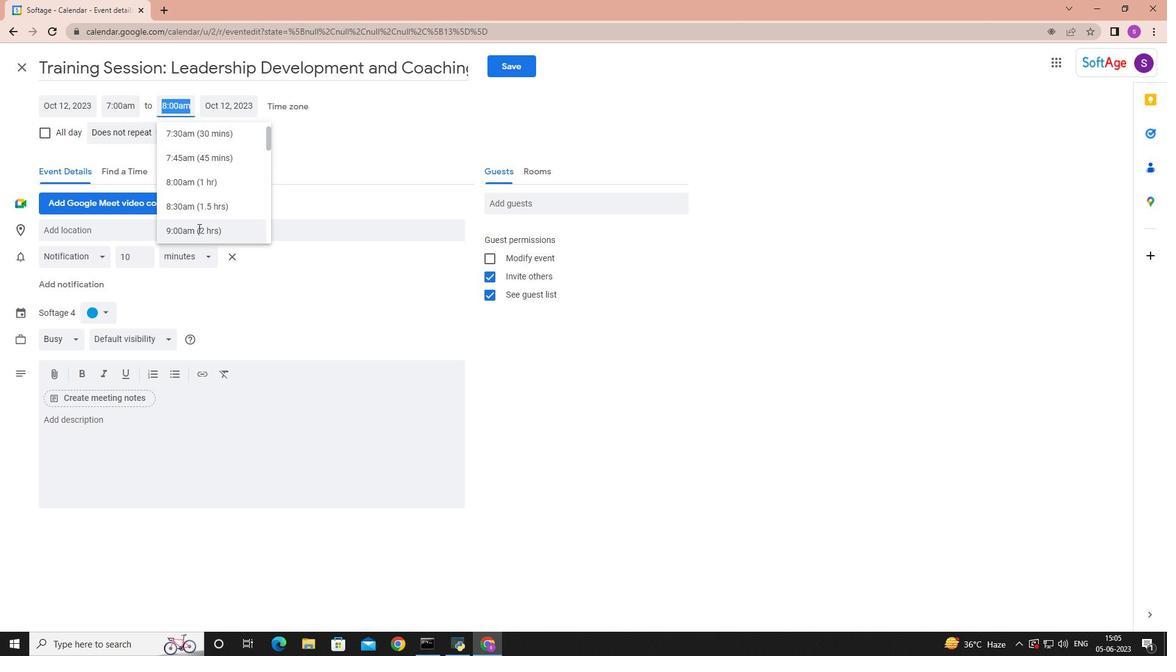 
Action: Mouse pressed left at (199, 229)
Screenshot: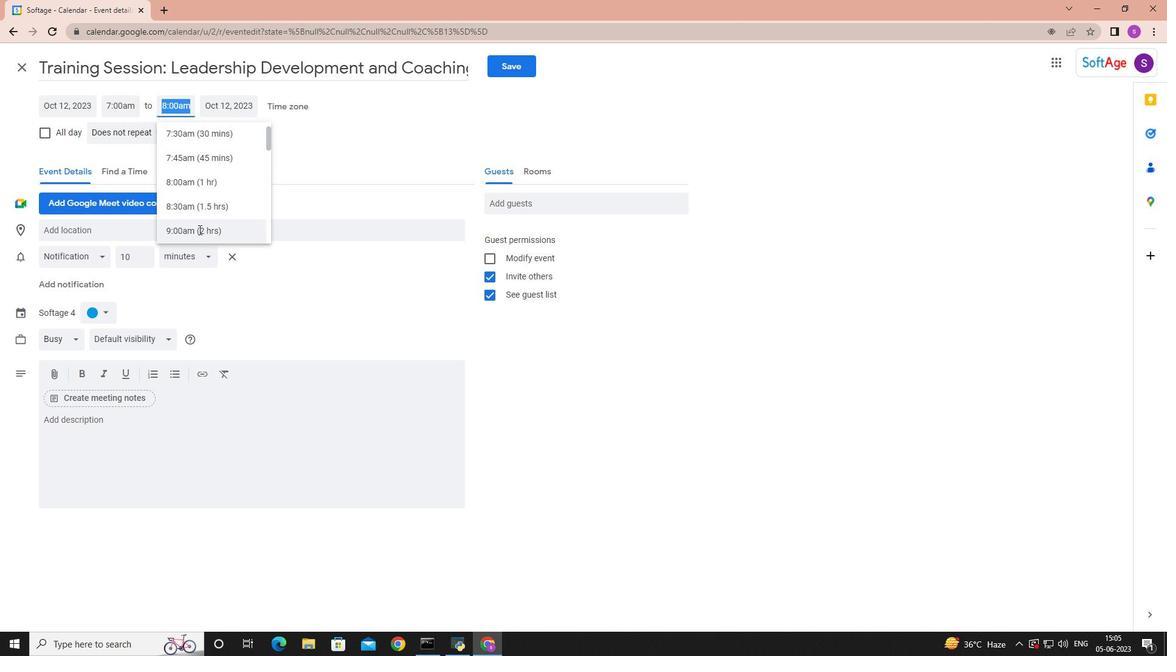 
Action: Mouse moved to (114, 444)
Screenshot: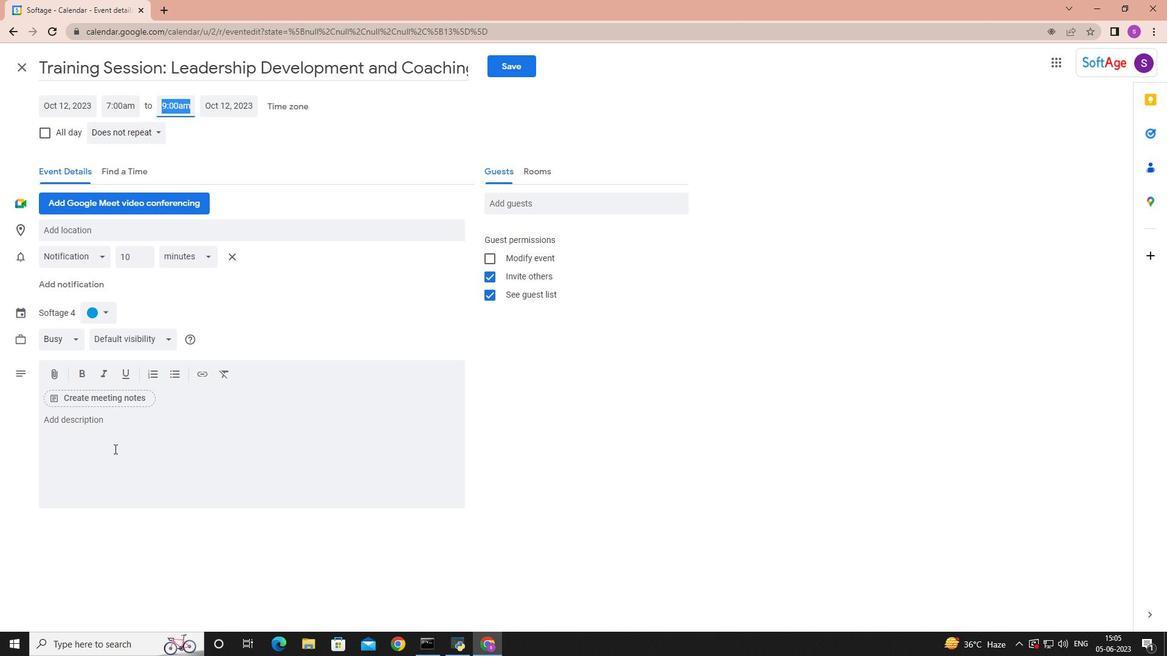 
Action: Mouse pressed left at (114, 444)
Screenshot: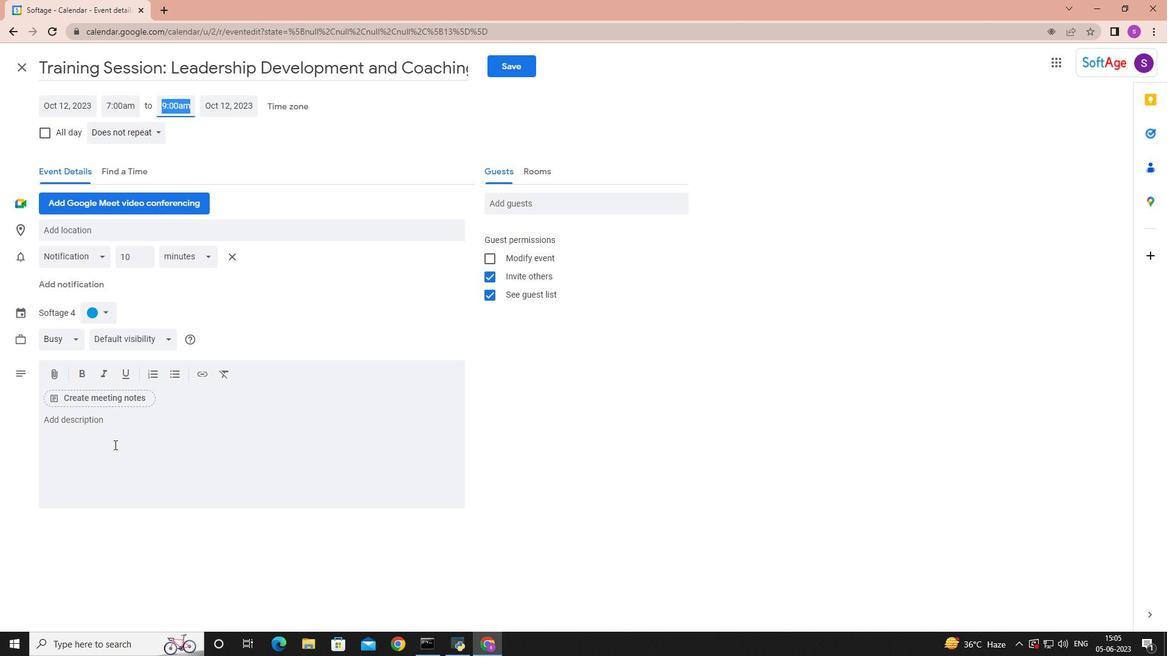 
Action: Key pressed <Key.shift>The<Key.space>scavengre<Key.space><Key.backspace><Key.backspace><Key.backspace>er<Key.space>hunts<Key.space>will<Key.space>be<Key.space>conducted<Key.space>in<Key.space>a<Key.space>designated<Key.space>area<Key.space>such<Key.space>as<Key.space>anm<Key.space><Key.backspace><Key.backspace><Key.space>office<Key.space>building<Key.space>outdoor<Key.space>space<Key.space>or<Key.space>a<Key.space>specific<Key.space>venue.<Key.space><Key.shift>Team<Key.space>will<Key.space>be<Key.space>formed<Key.space>and<Key.space>eax<Key.backspace>ch<Key.space>team<Key.space>will<Key.space>bev<Key.backspace><Key.space>provided<Key.space>with<Key.space>a<Key.space>list<Key.space>of<Key.space>items,<Key.space>clues<Key.space>or<Key.space>tasks<Key.space>they<Key.space>need<Key.space>to<Key.space>complete<Key.space>within<Key.space>a<Key.space>specified<Key.space>timeframe.<Key.space><Key.backspace><Key.backspace><Key.backspace><Key.backspace><Key.backspace><Key.backspace>rame.<Key.space><Key.shift>The<Key.space>goals<Key.space>is<Key.space>successfully<Key.space>fing<Key.space><Key.backspace><Key.backspace>d<Key.space>and<Key.space>collect<Key.space>al<Key.space><Key.backspace>l<Key.space>the<Key.space>item<Key.space>or<Key.space>solve<Key.space>the<Key.space>given<Key.space>challenges<Key.space>before<Key.space>the<Key.space>time<Key.space>runs<Key.space>out.
Screenshot: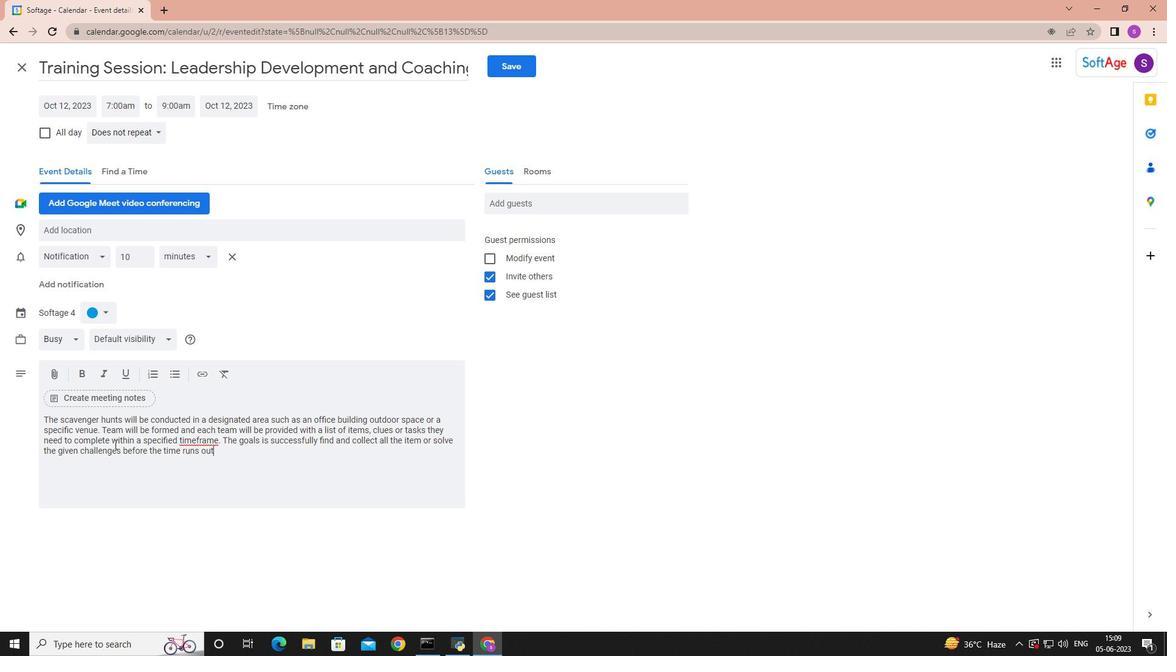 
Action: Mouse moved to (105, 312)
Screenshot: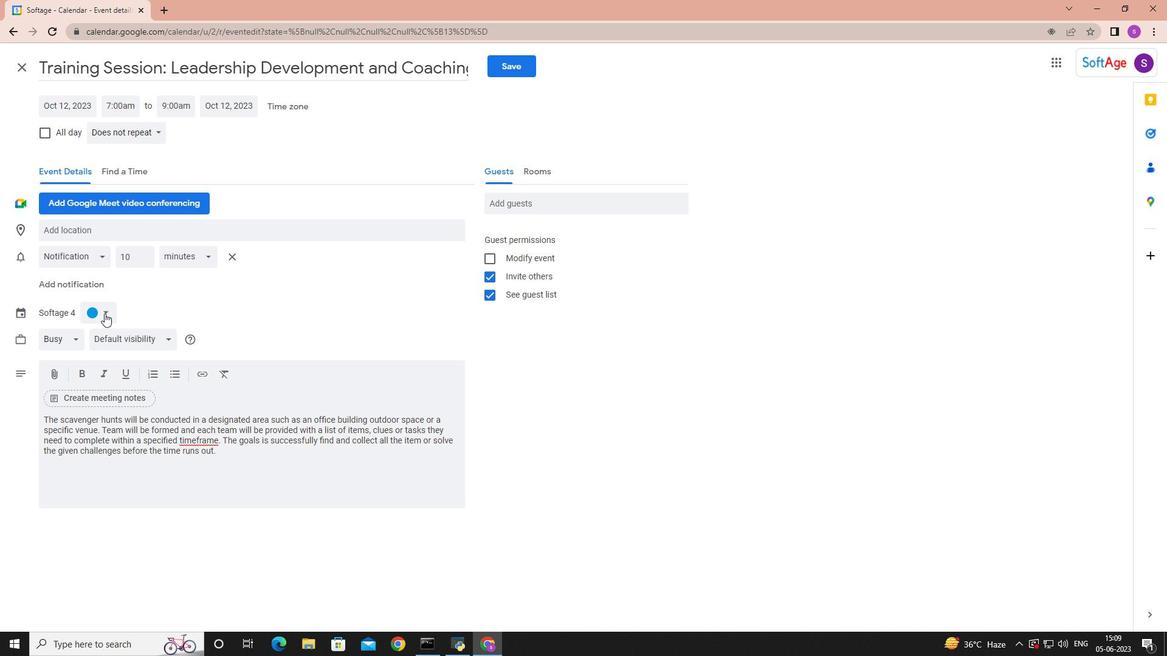 
Action: Mouse pressed left at (105, 312)
Screenshot: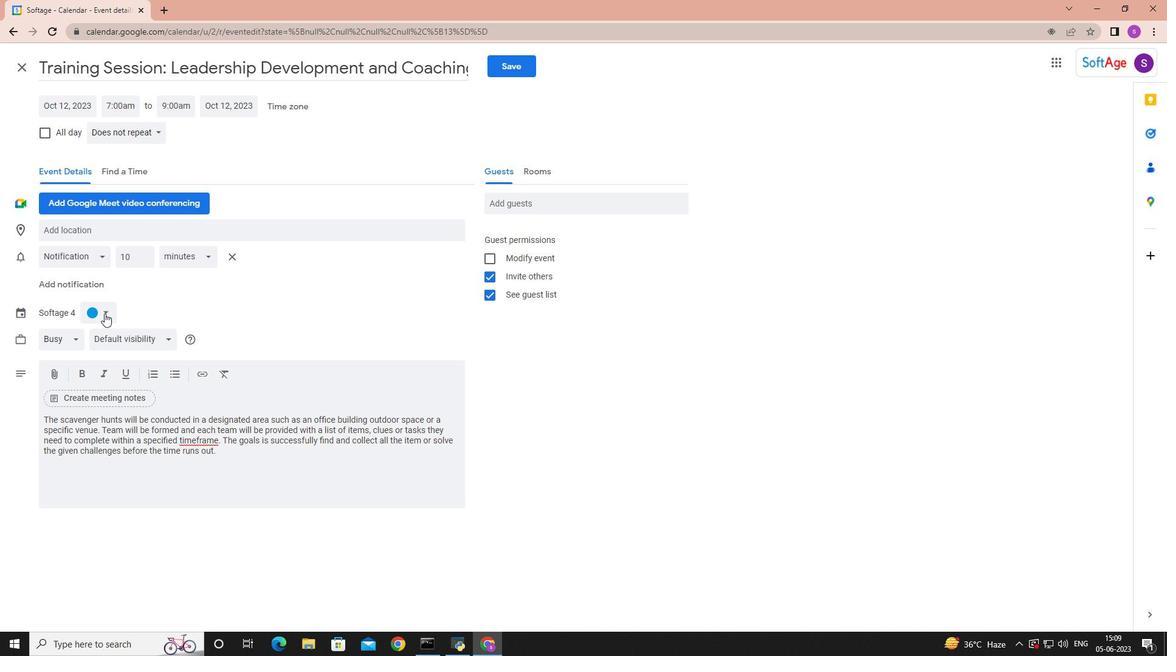 
Action: Mouse moved to (90, 311)
Screenshot: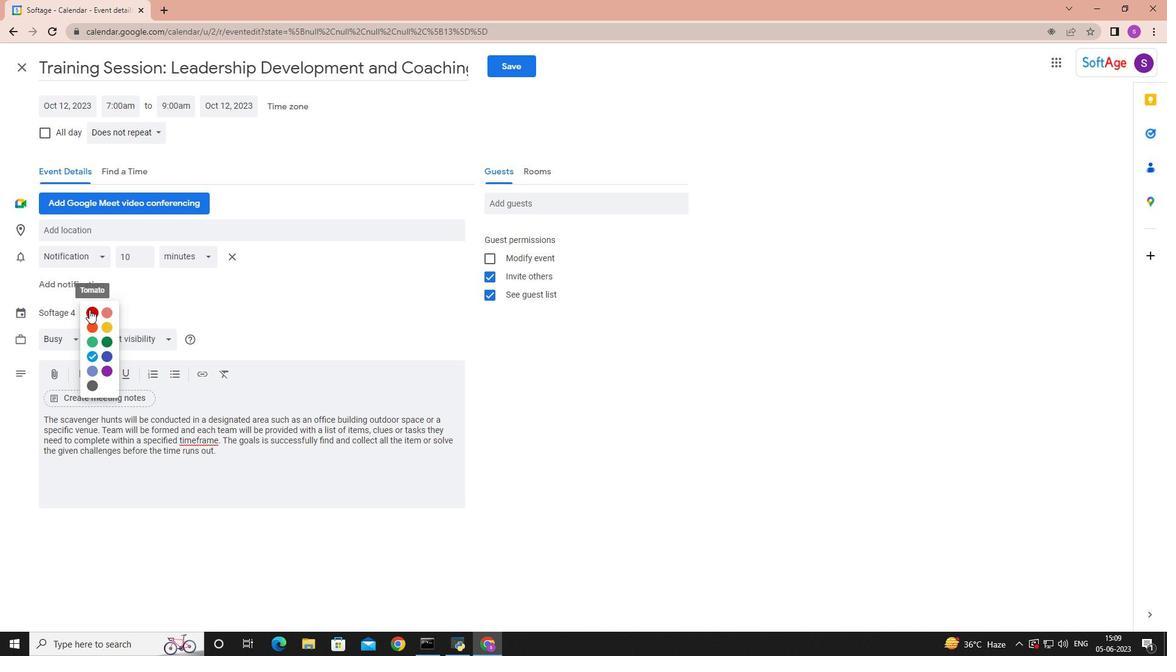 
Action: Mouse pressed left at (90, 311)
Screenshot: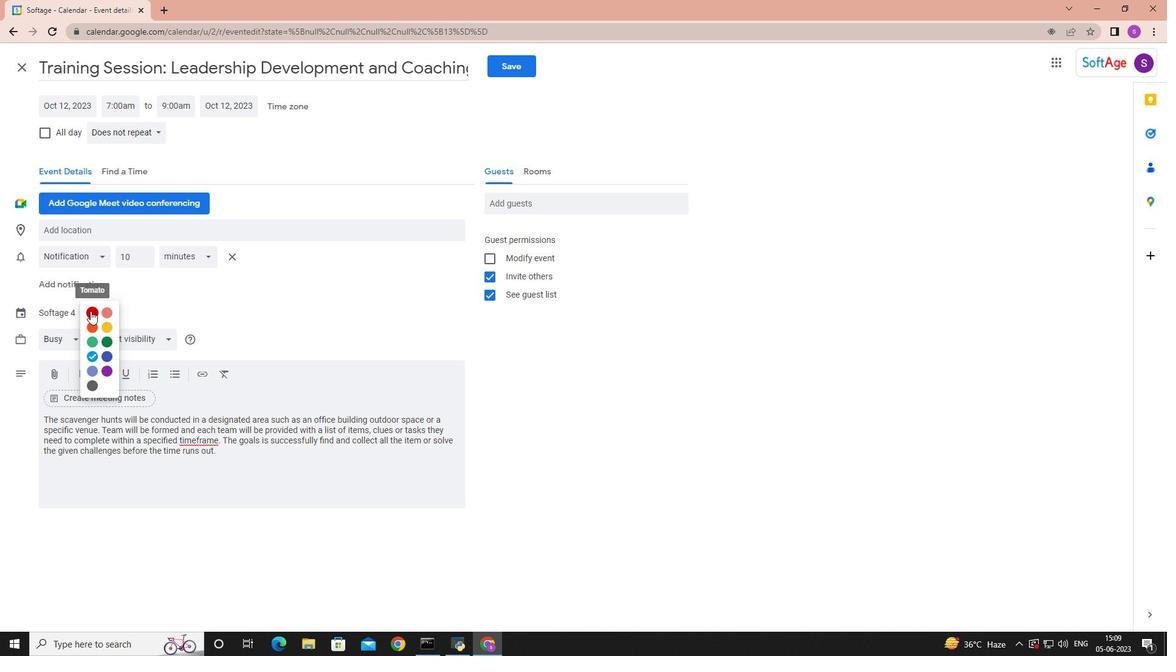 
Action: Mouse moved to (92, 225)
Screenshot: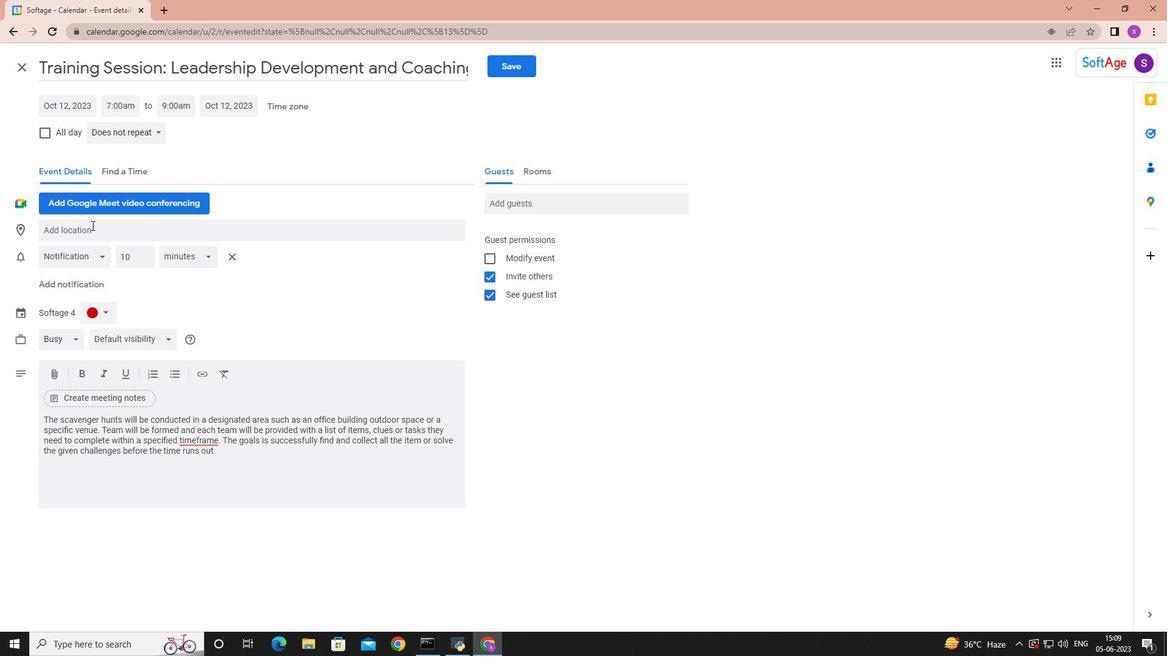 
Action: Mouse pressed left at (92, 225)
Screenshot: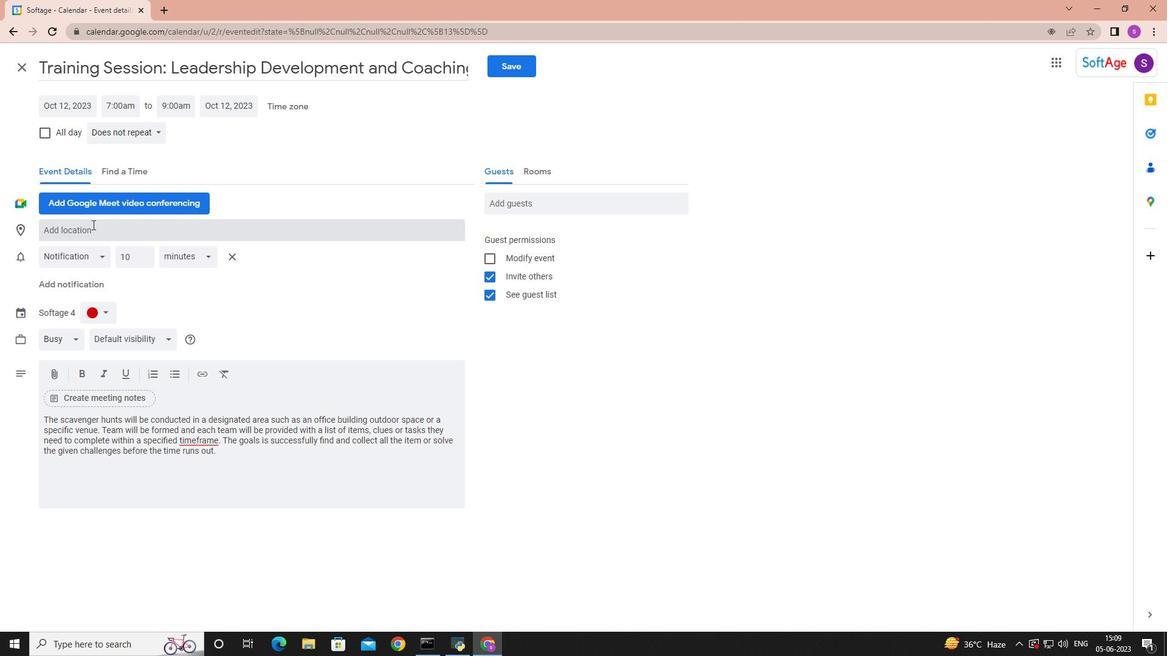 
Action: Key pressed <Key.shift>Hong<Key.space><Key.shift>Kong
Screenshot: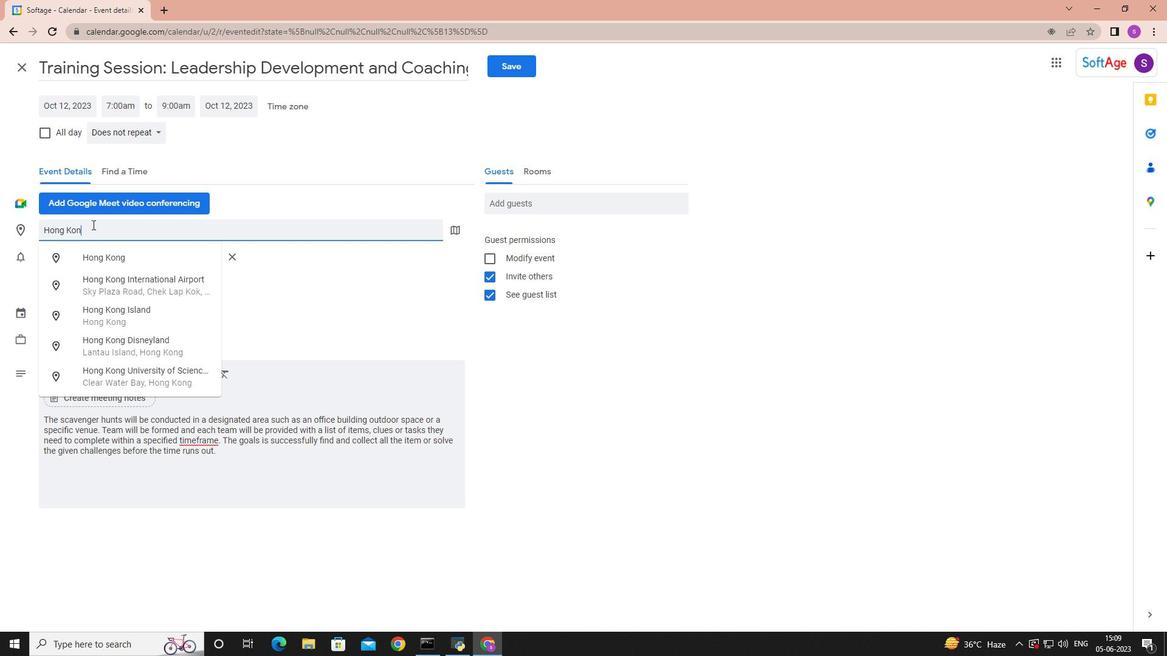 
Action: Mouse moved to (100, 228)
Screenshot: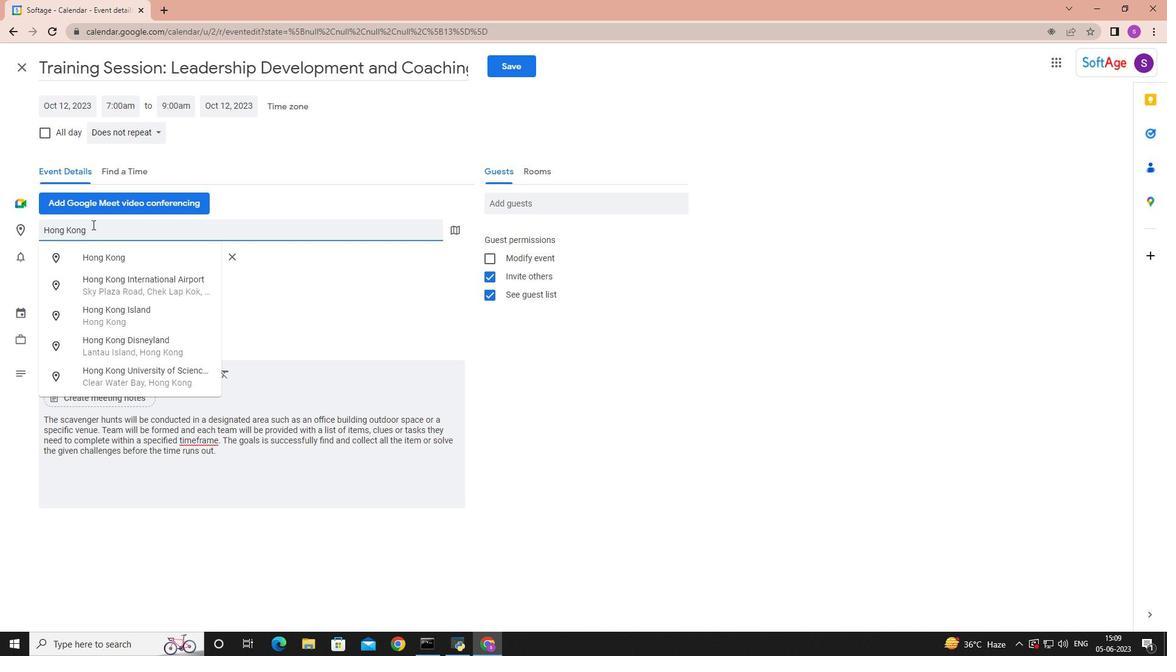 
Action: Mouse scrolled (100, 229) with delta (0, 0)
Screenshot: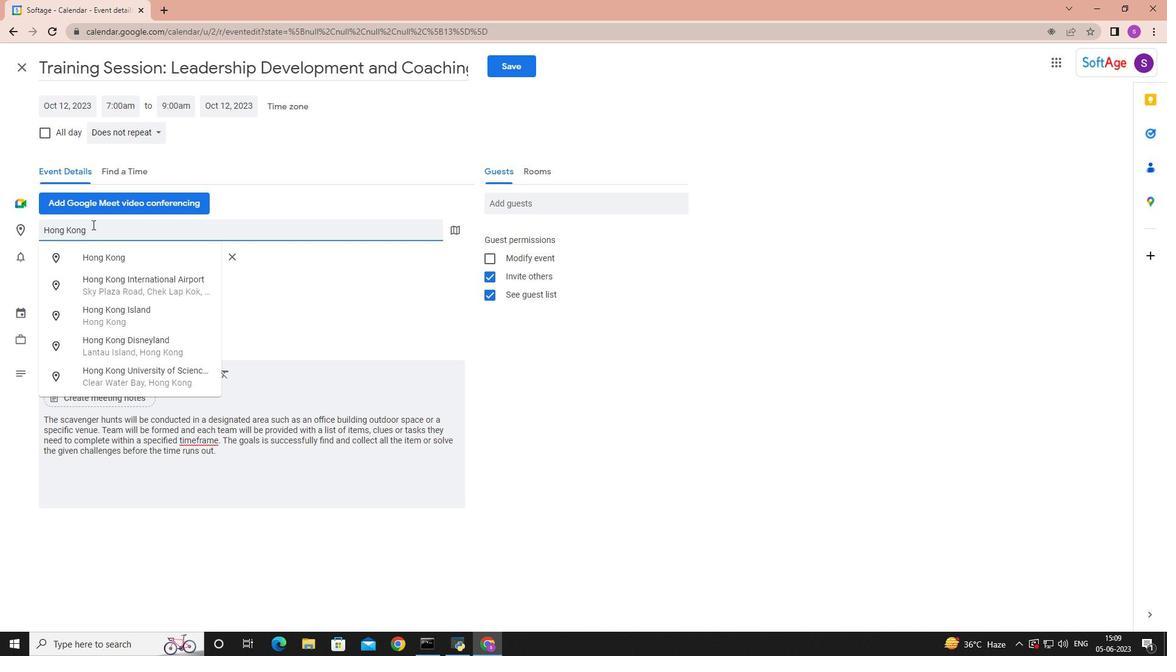 
Action: Mouse moved to (547, 204)
Screenshot: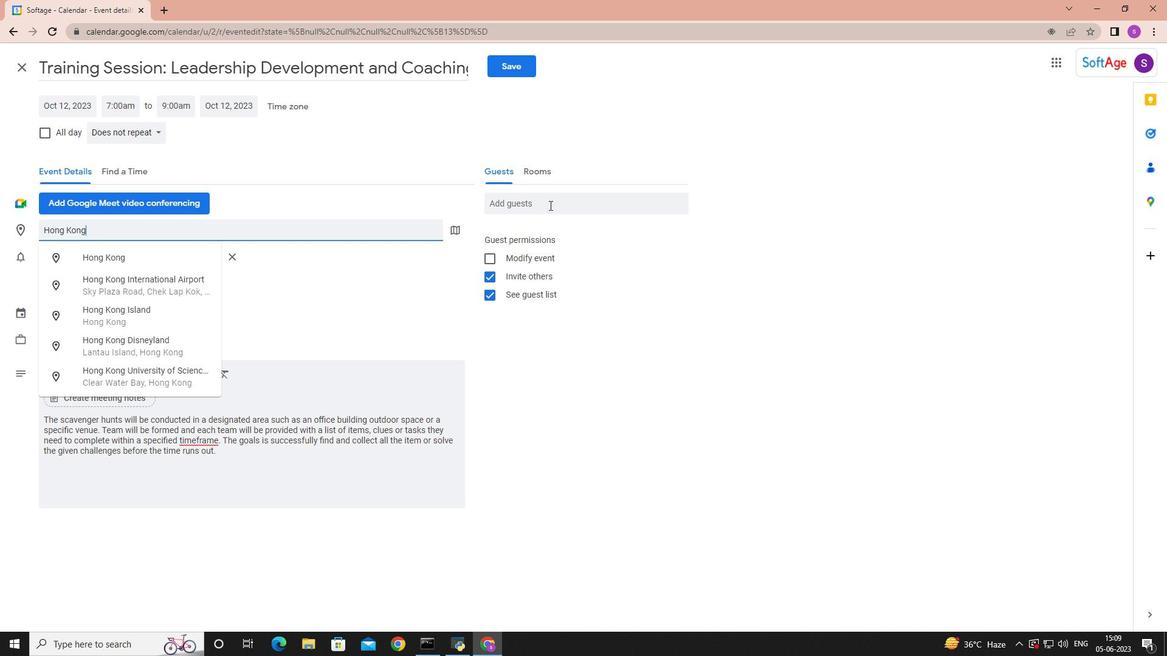 
Action: Mouse pressed left at (547, 204)
Screenshot: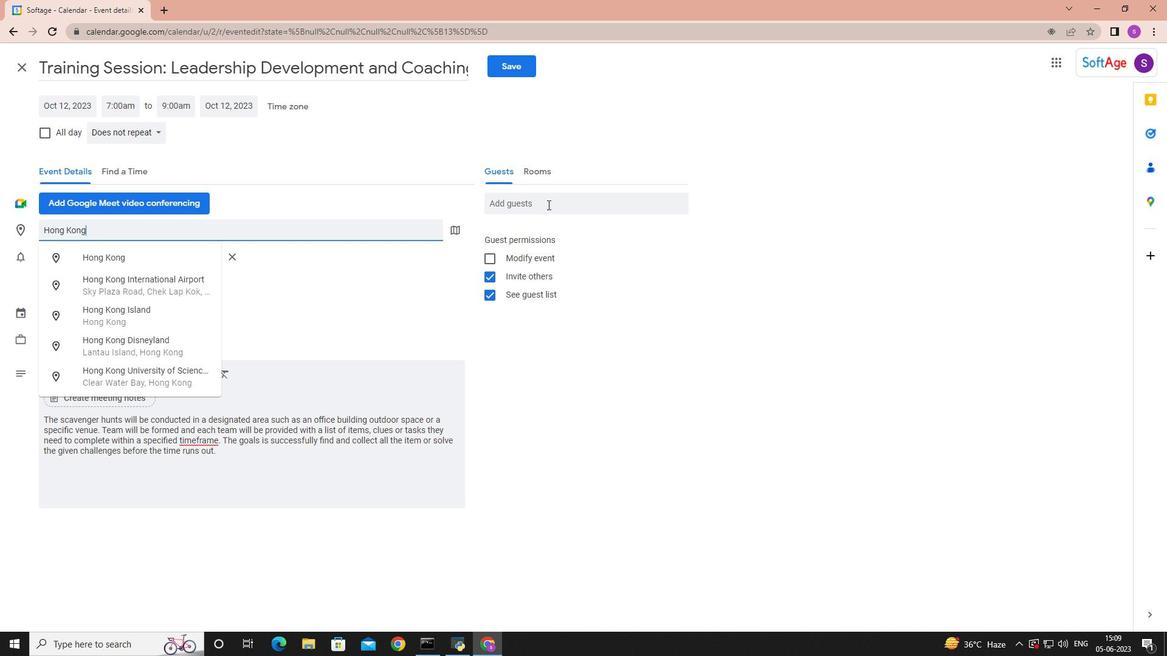 
Action: Mouse moved to (547, 204)
Screenshot: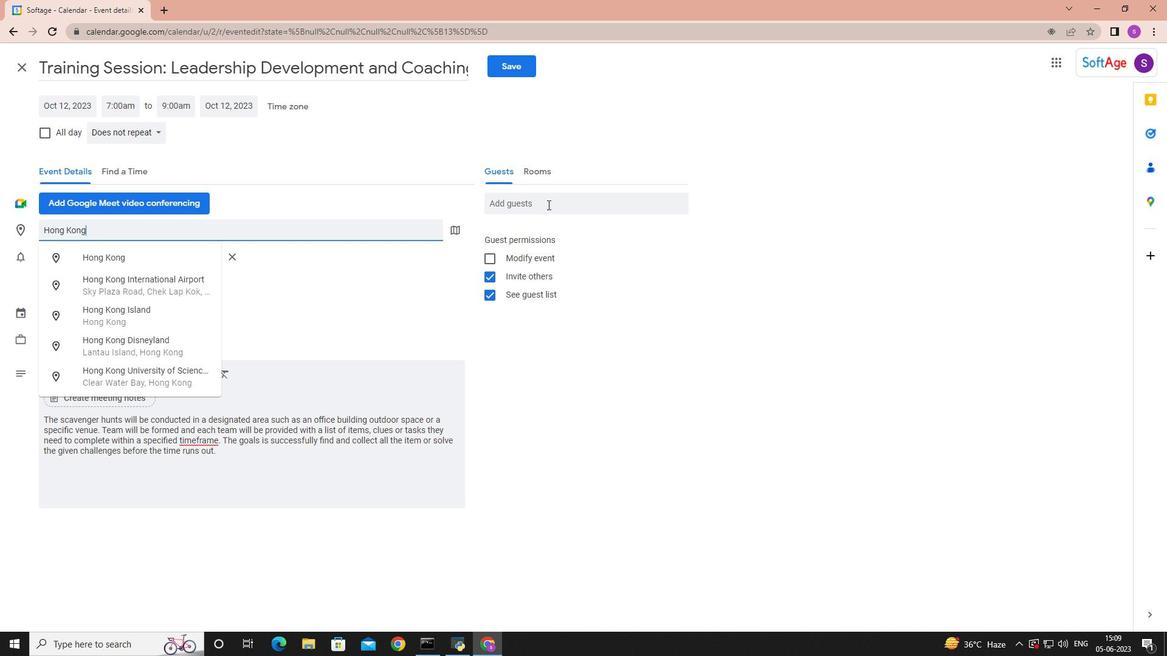 
Action: Key pressed softage.3
Screenshot: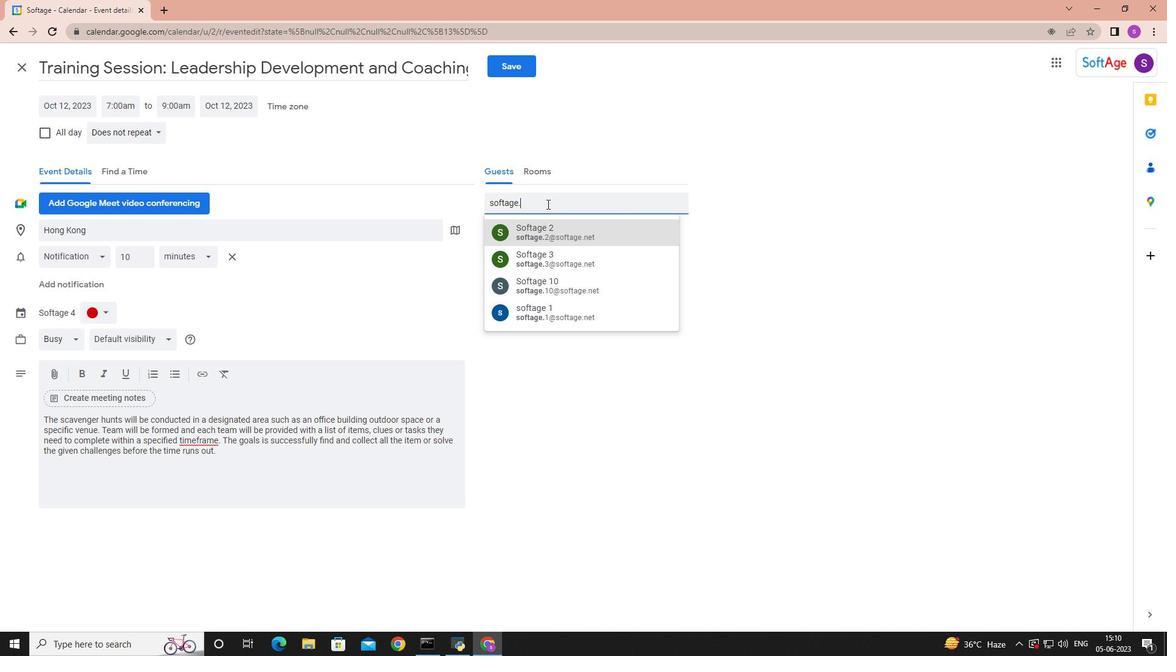 
Action: Mouse moved to (554, 232)
Screenshot: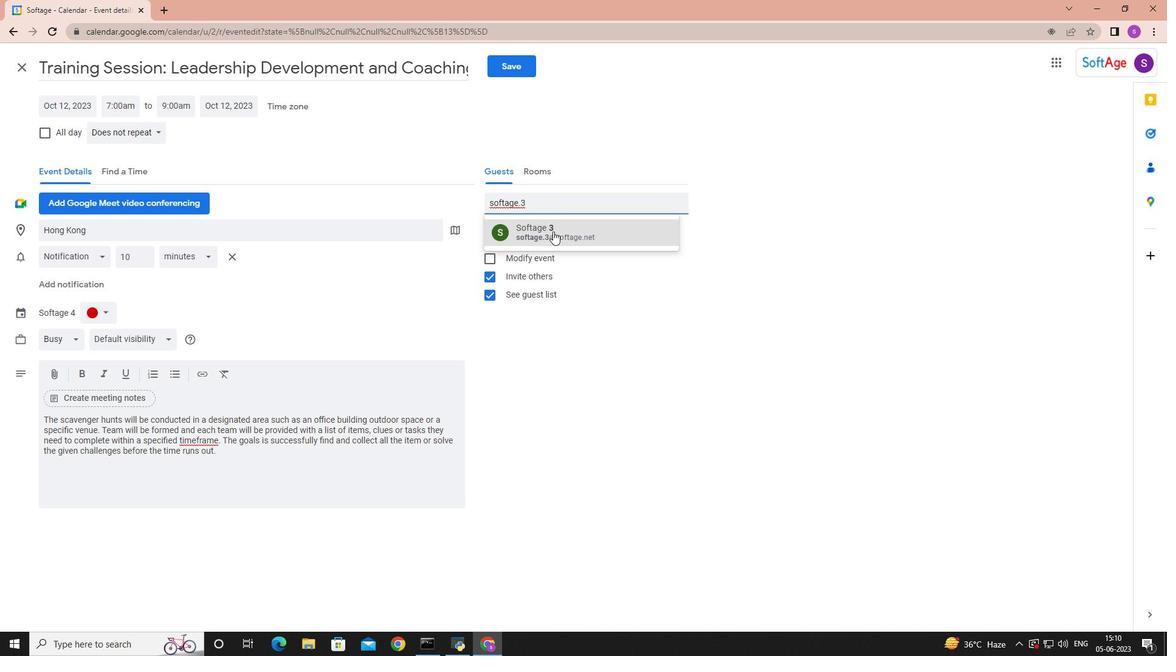 
Action: Mouse pressed left at (554, 232)
Screenshot: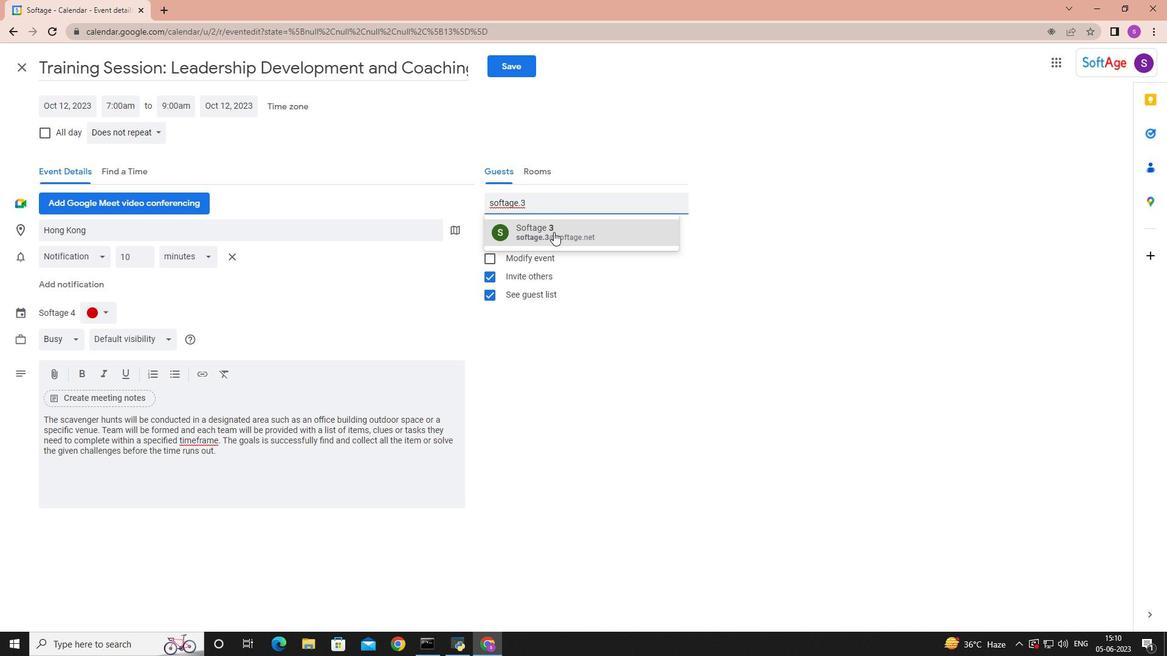 
Action: Key pressed softage.5
Screenshot: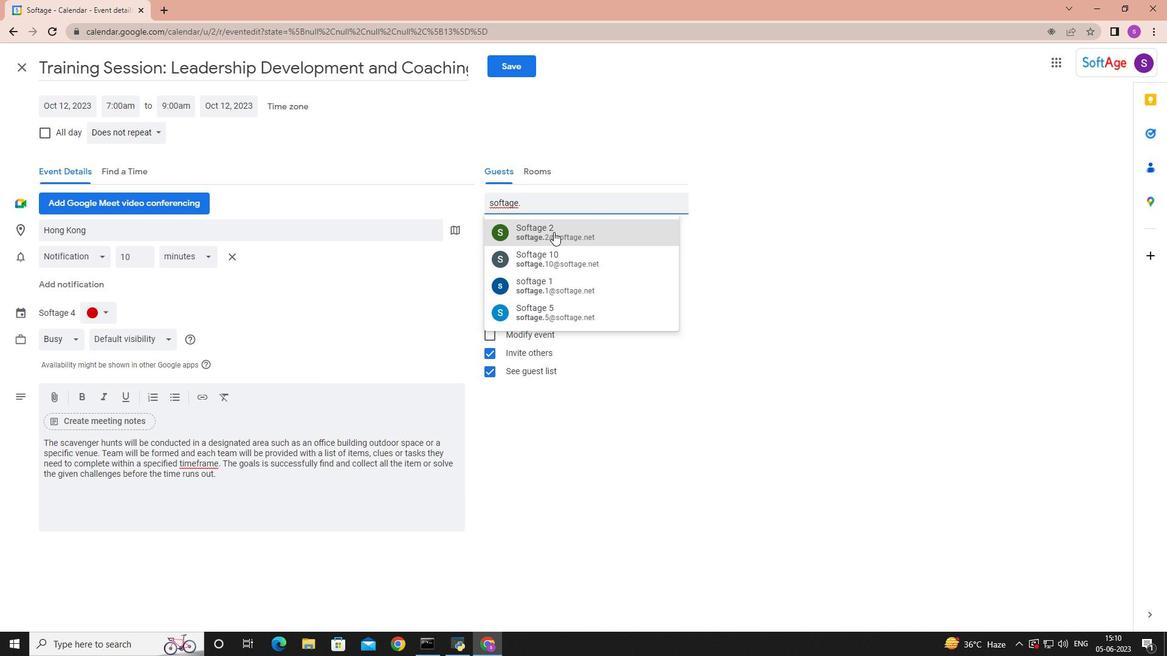 
Action: Mouse pressed left at (554, 232)
Screenshot: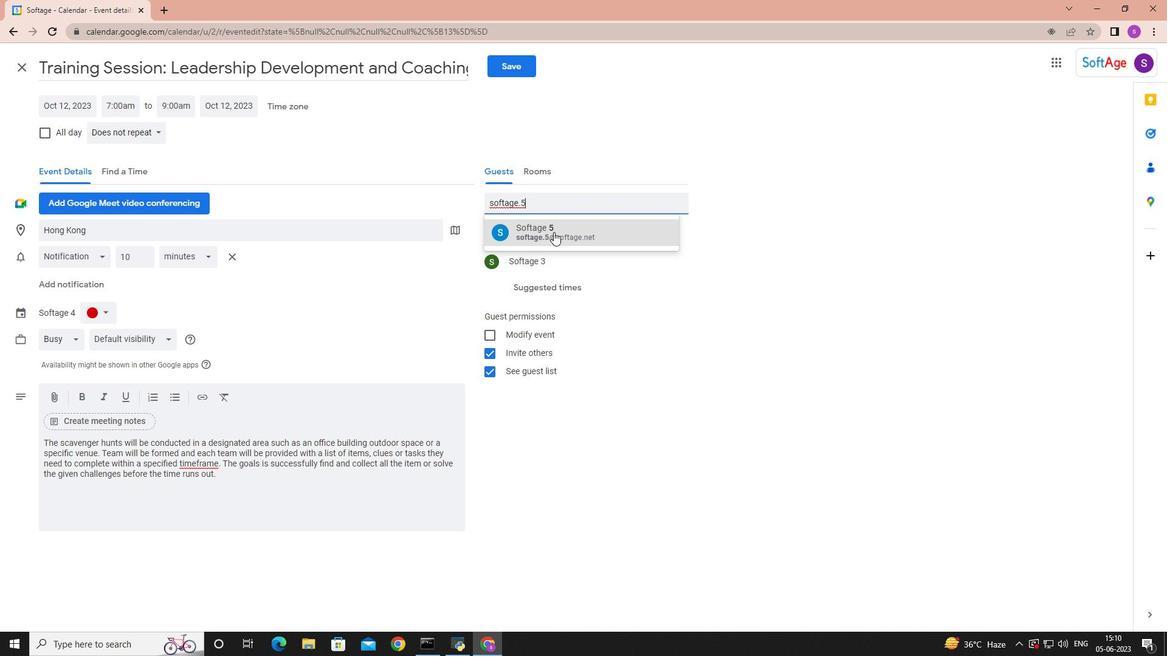 
Action: Mouse moved to (155, 133)
Screenshot: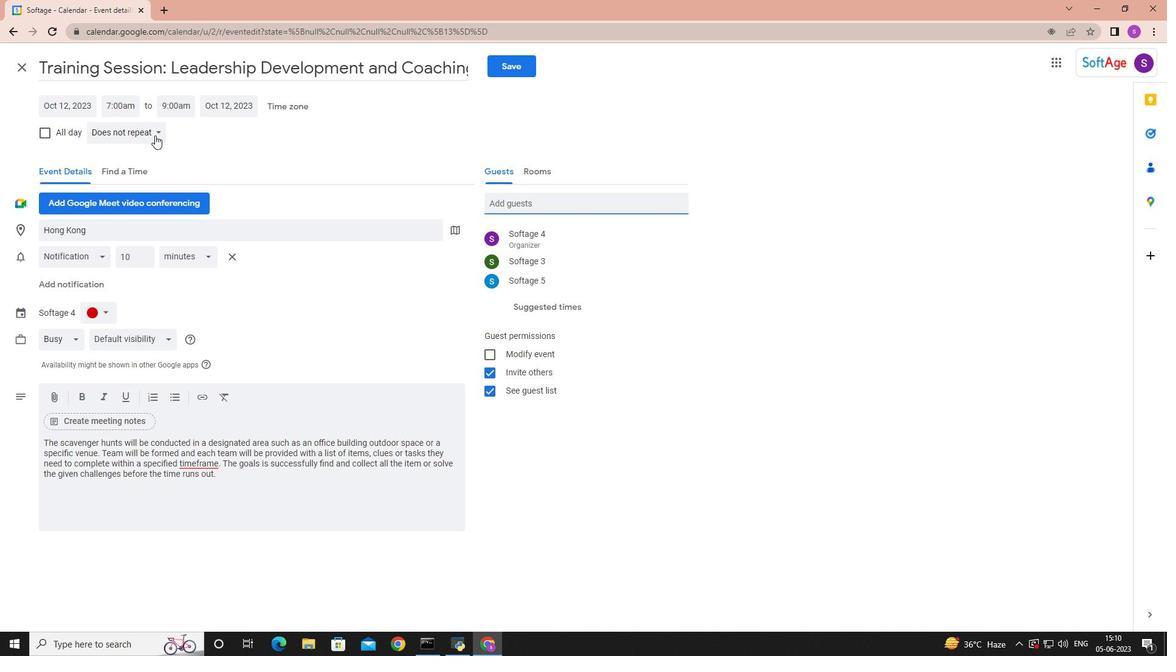 
Action: Mouse pressed left at (155, 133)
Screenshot: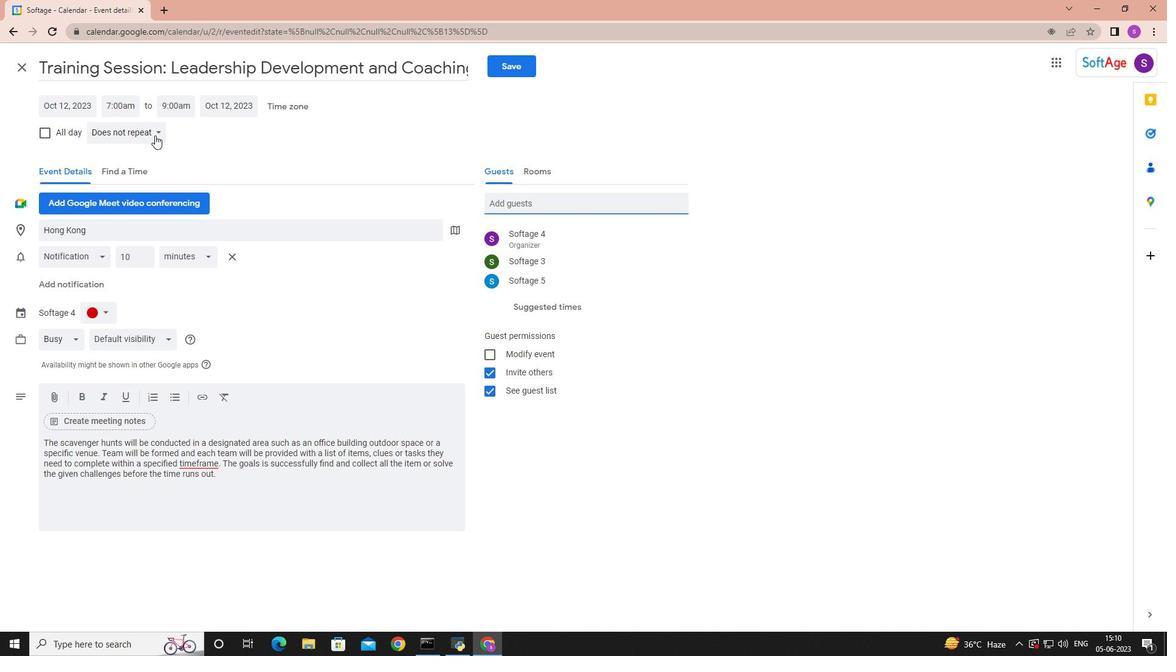 
Action: Mouse moved to (154, 134)
Screenshot: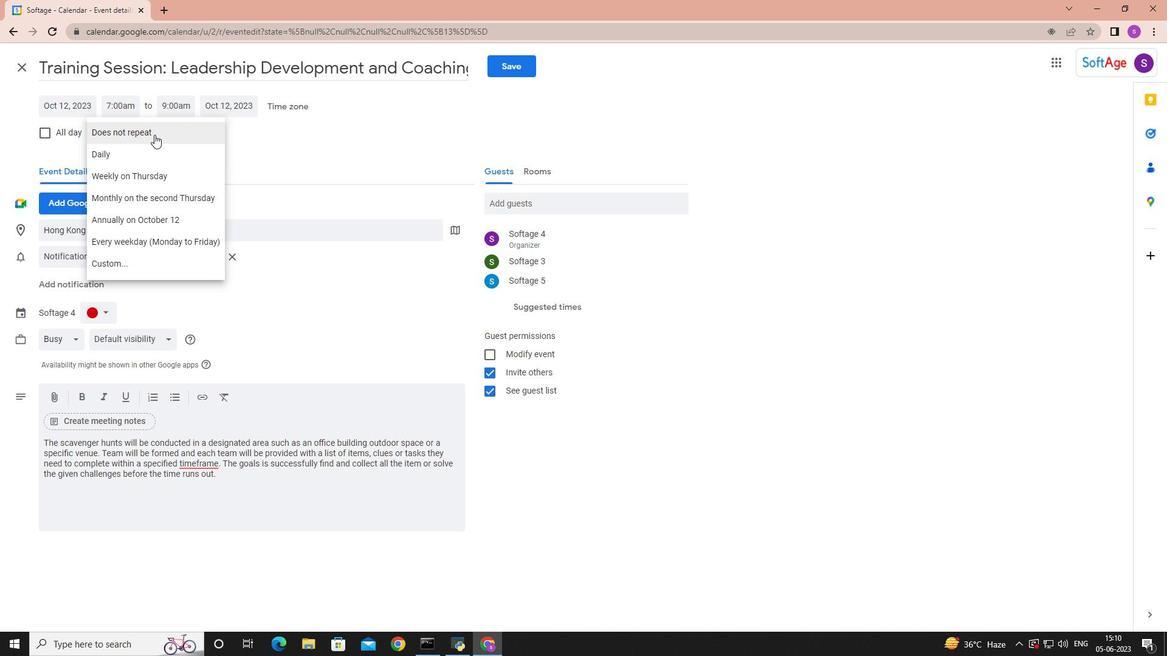 
Action: Mouse pressed left at (154, 134)
Screenshot: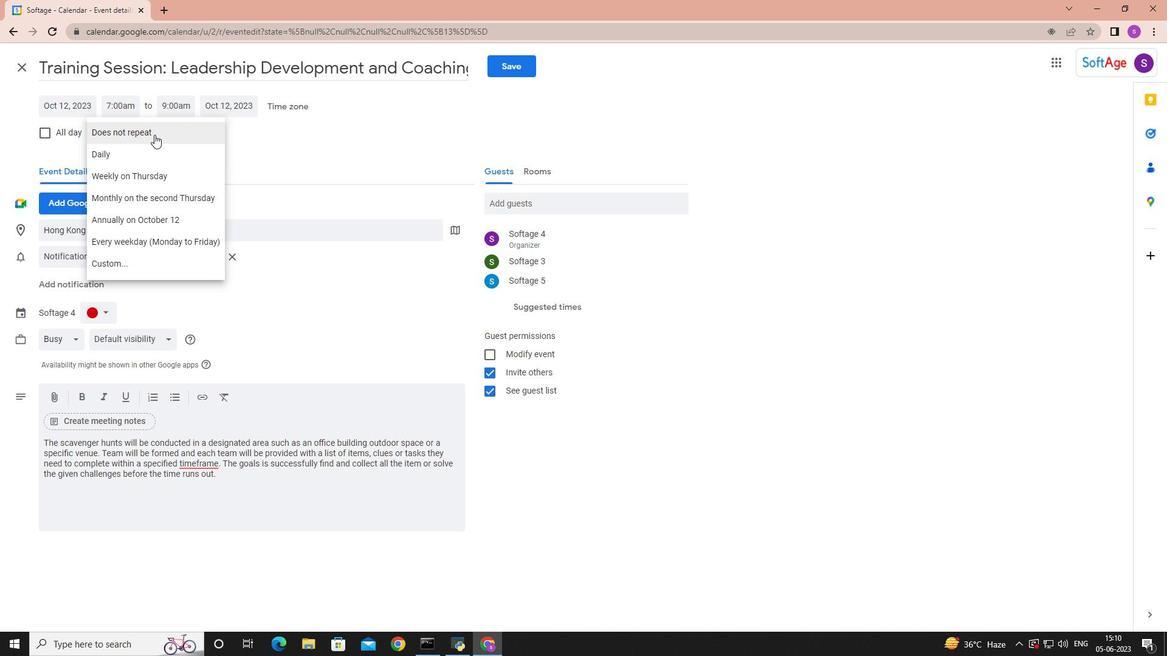 
Action: Mouse moved to (512, 60)
Screenshot: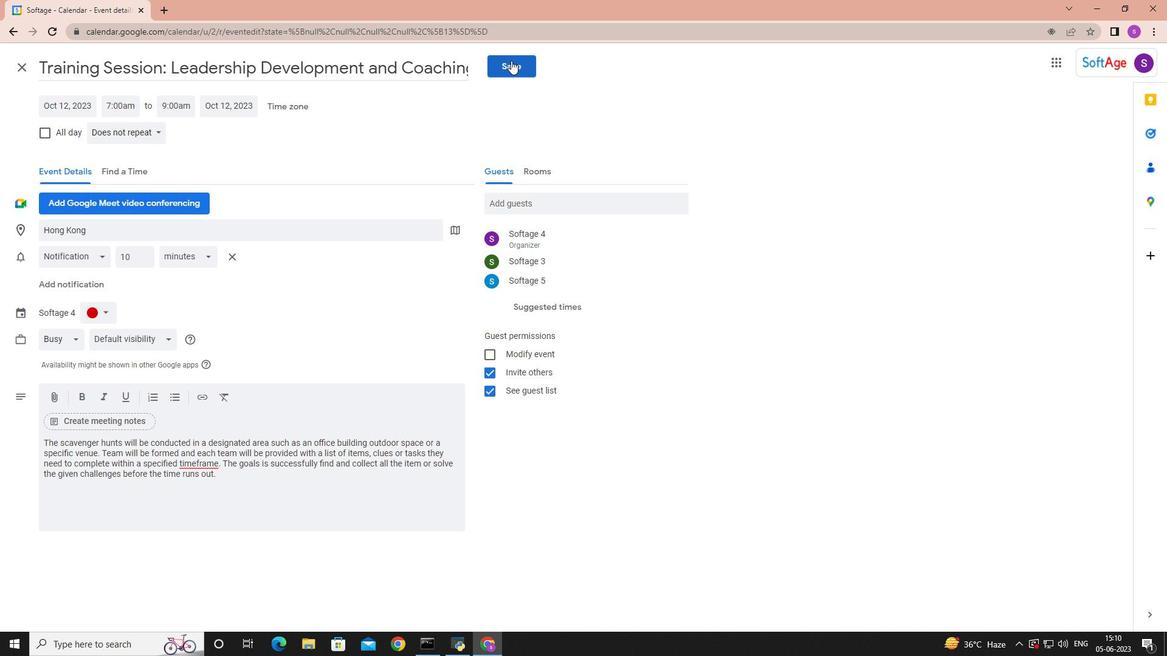 
Action: Mouse pressed left at (512, 60)
Screenshot: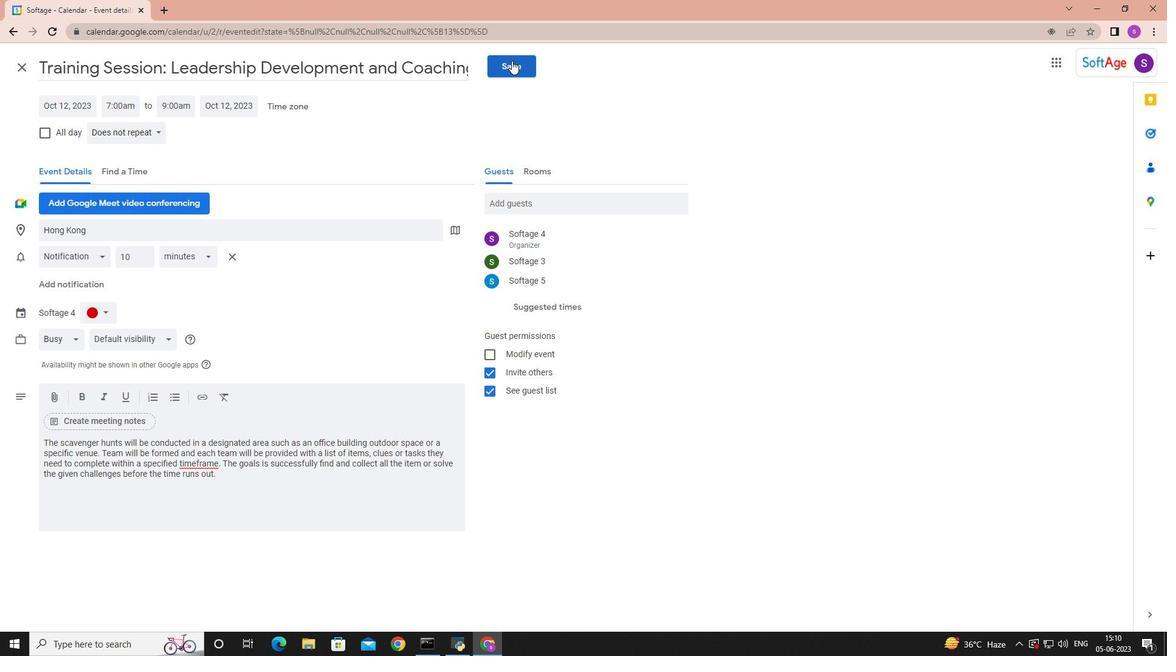 
Action: Mouse moved to (705, 358)
Screenshot: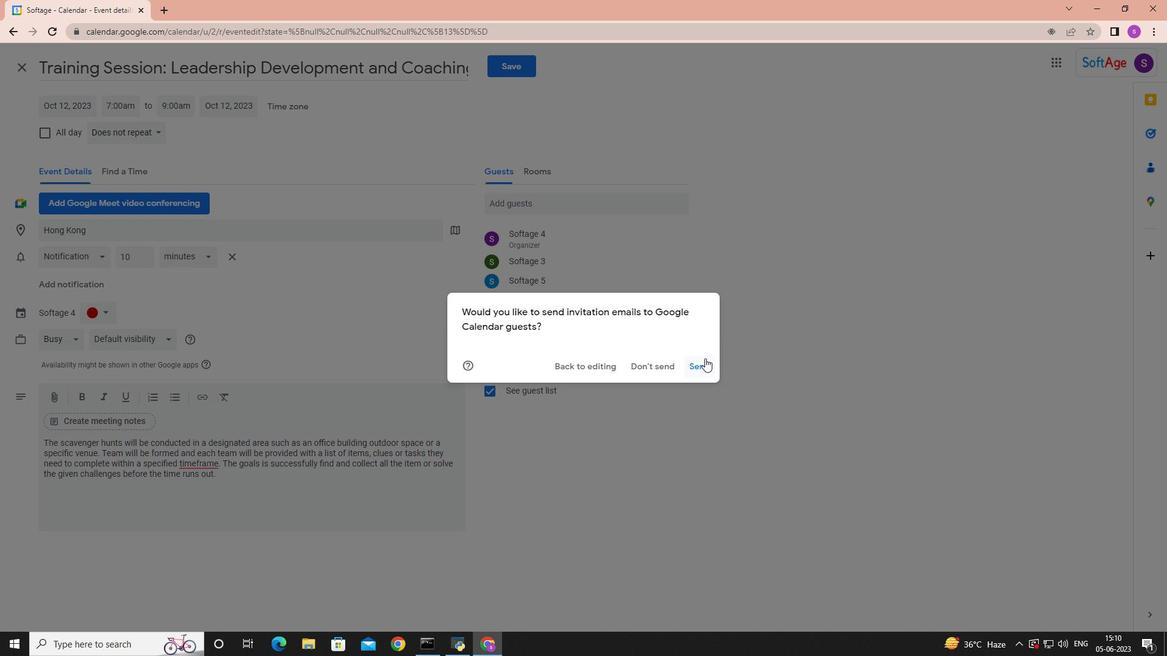 
Action: Mouse pressed left at (705, 358)
Screenshot: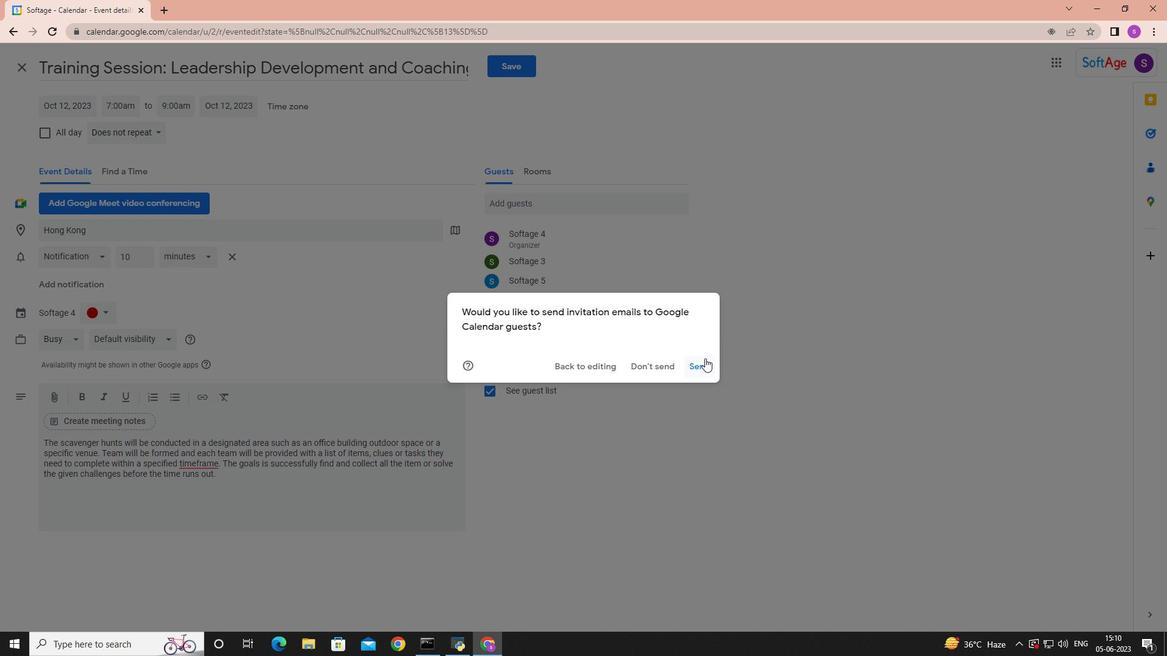 
